 Task: Look for space in Serinhisar, Turkey from 10th June, 2023 to 25th June, 2023 for 4 adults in price range Rs.10000 to Rs.15000. Place can be private room with 4 bedrooms having 4 beds and 4 bathrooms. Property type can be house, flat, guest house, hotel. Amenities needed are: wifi, TV, free parkinig on premises, gym, breakfast. Booking option can be shelf check-in. Required host language is English.
Action: Mouse moved to (420, 106)
Screenshot: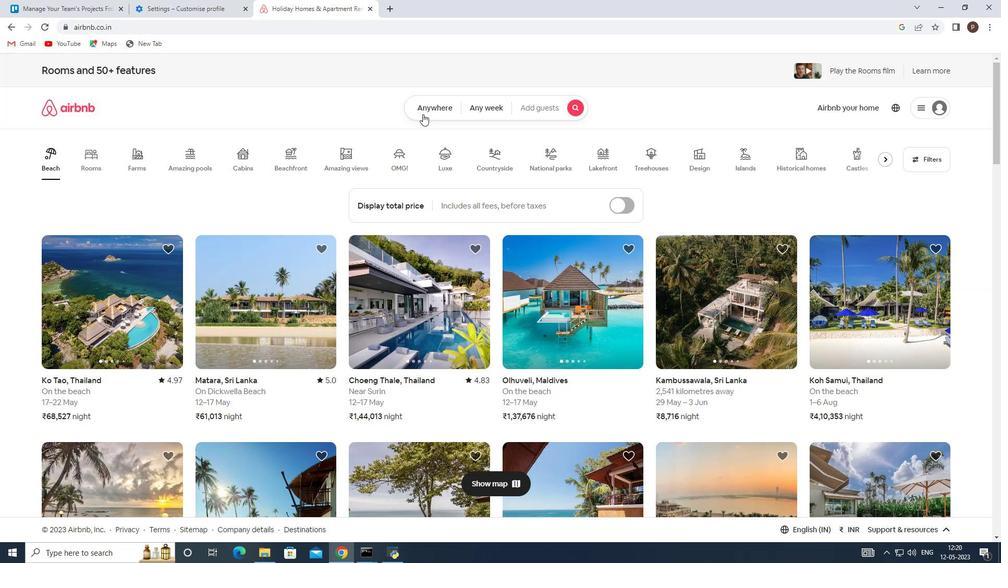
Action: Mouse pressed left at (420, 106)
Screenshot: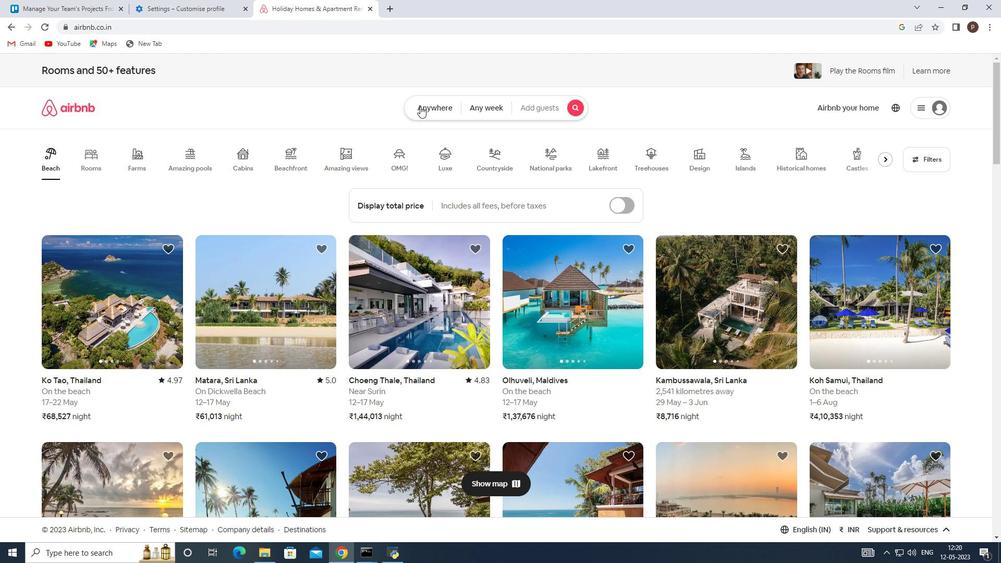 
Action: Mouse moved to (307, 145)
Screenshot: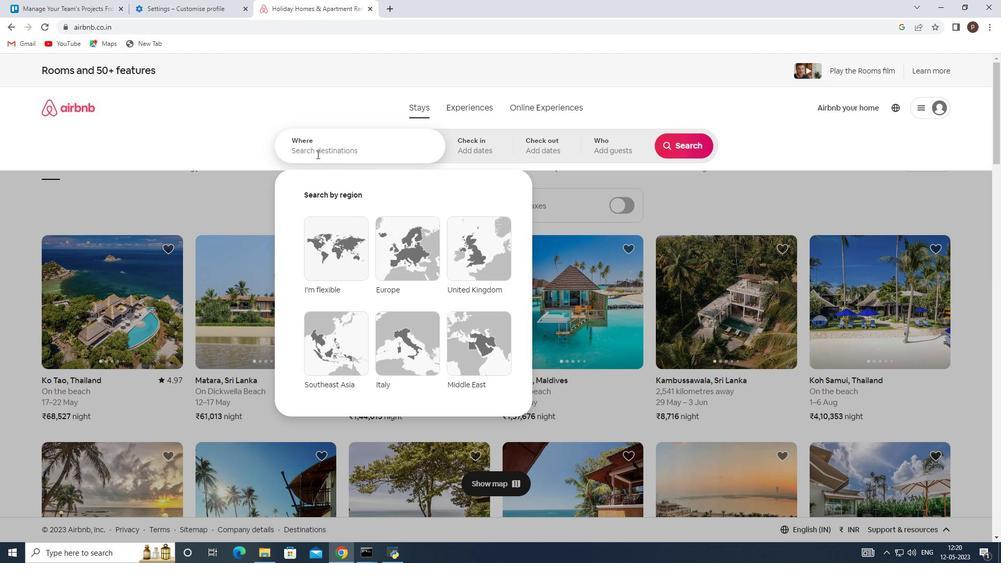 
Action: Mouse pressed left at (307, 145)
Screenshot: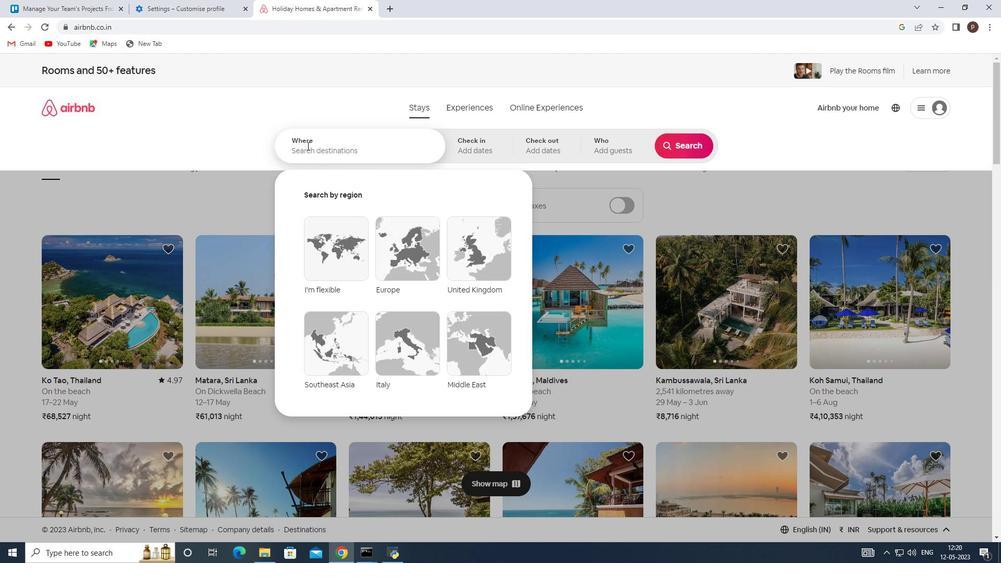 
Action: Key pressed s<Key.caps_lock>ERINHISAR,<Key.space><Key.caps_lock>t<Key.caps_lock>URKEY<Key.space><Key.enter>
Screenshot: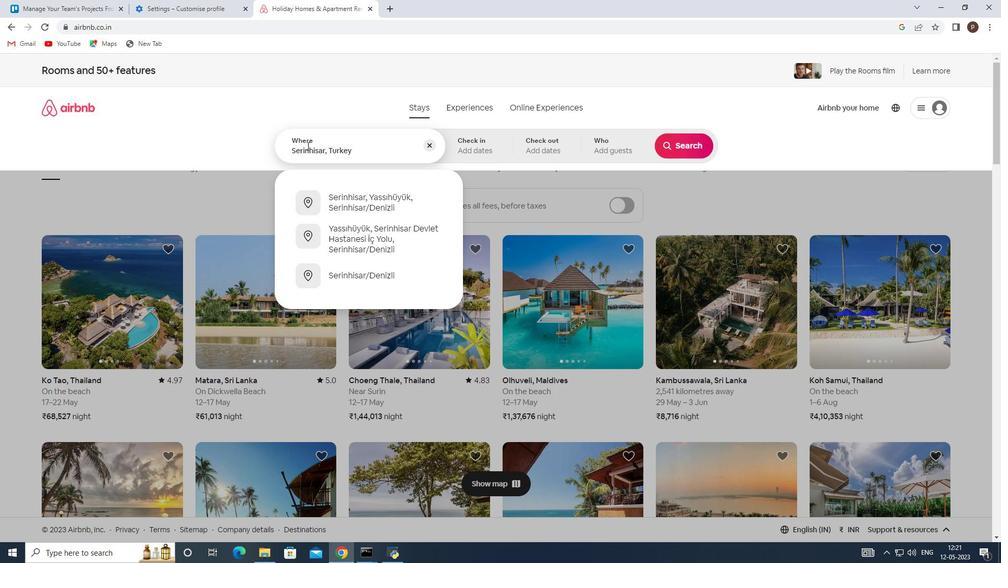 
Action: Mouse moved to (677, 298)
Screenshot: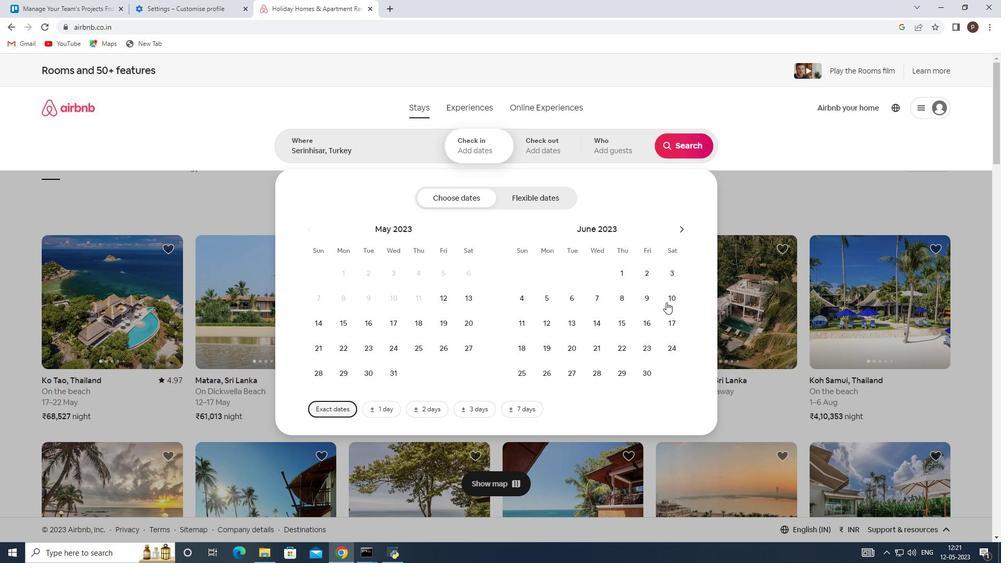 
Action: Mouse pressed left at (677, 298)
Screenshot: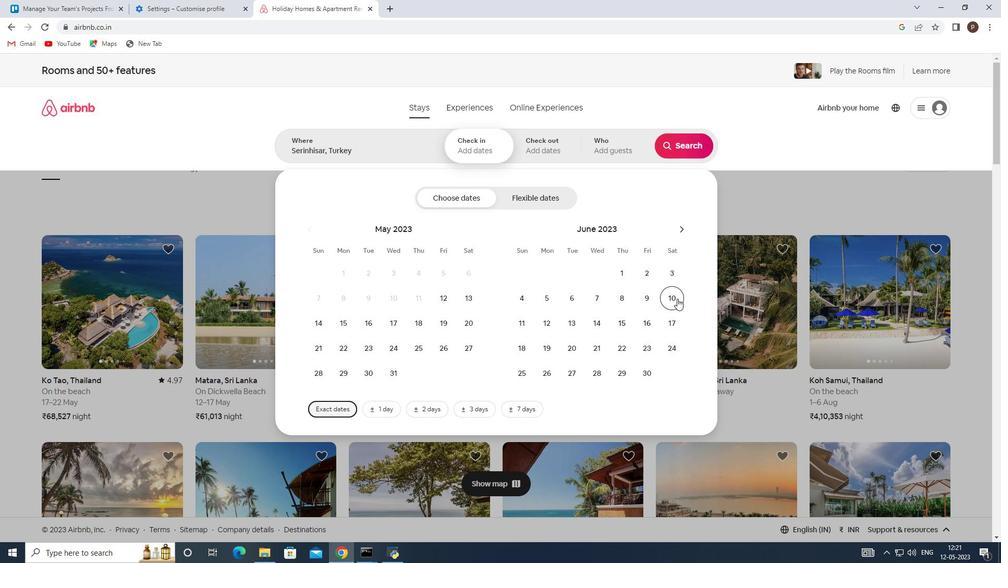 
Action: Mouse moved to (513, 374)
Screenshot: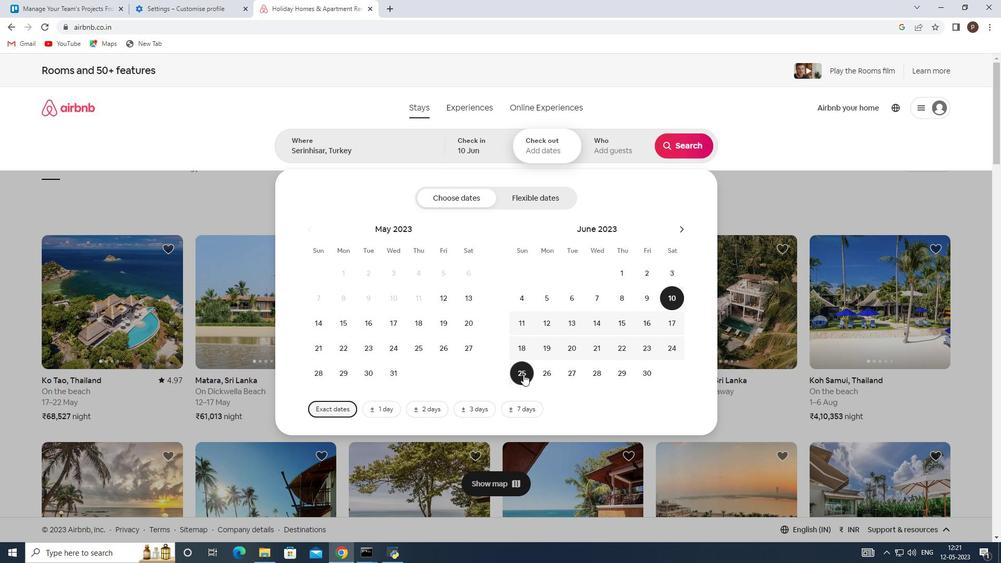 
Action: Mouse pressed left at (513, 374)
Screenshot: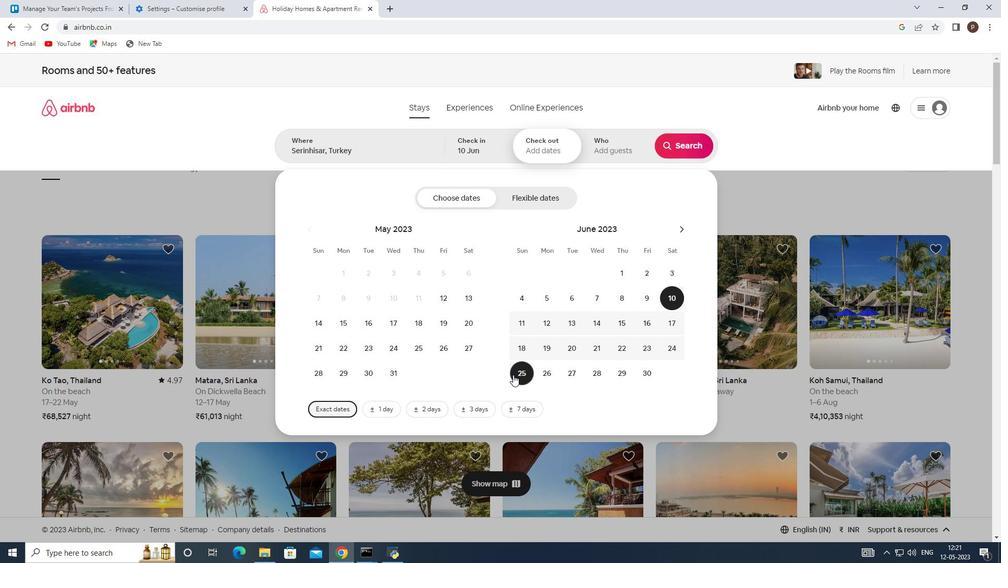 
Action: Mouse moved to (606, 146)
Screenshot: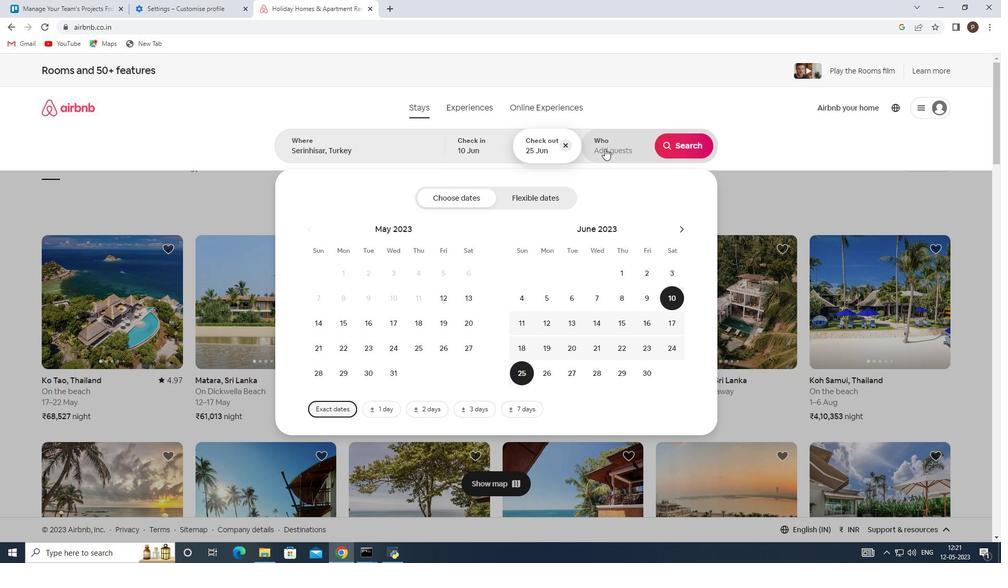 
Action: Mouse pressed left at (606, 146)
Screenshot: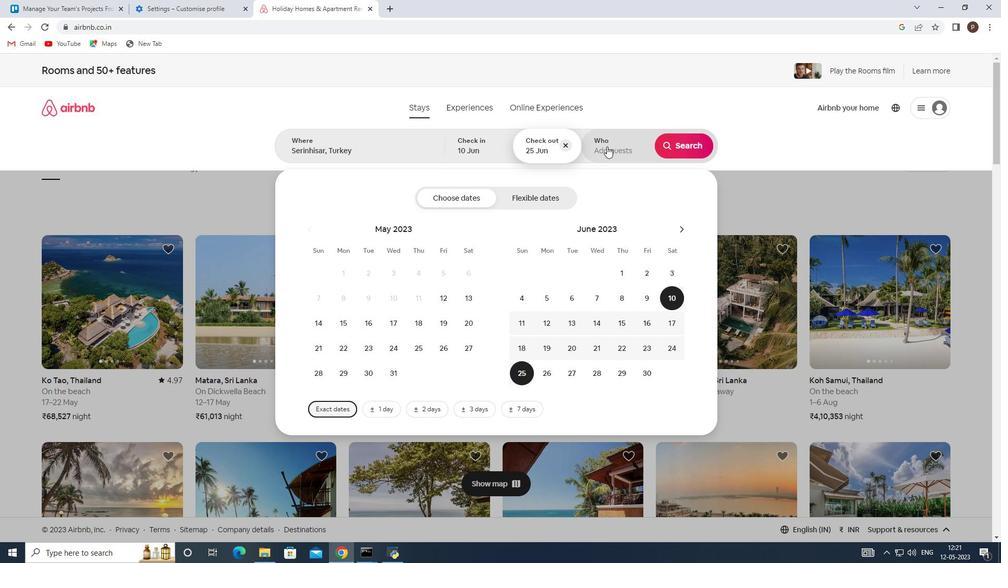 
Action: Mouse moved to (685, 196)
Screenshot: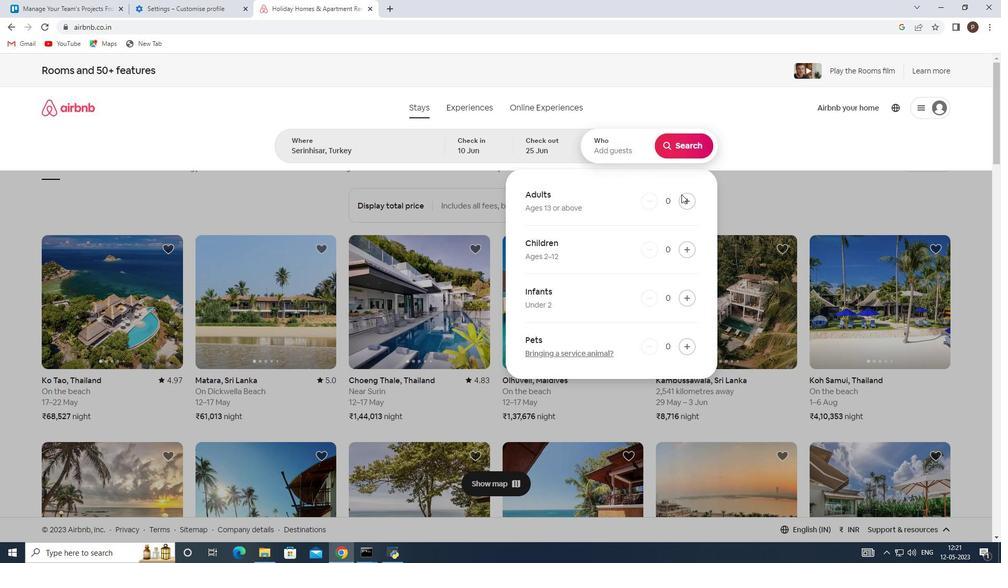 
Action: Mouse pressed left at (685, 196)
Screenshot: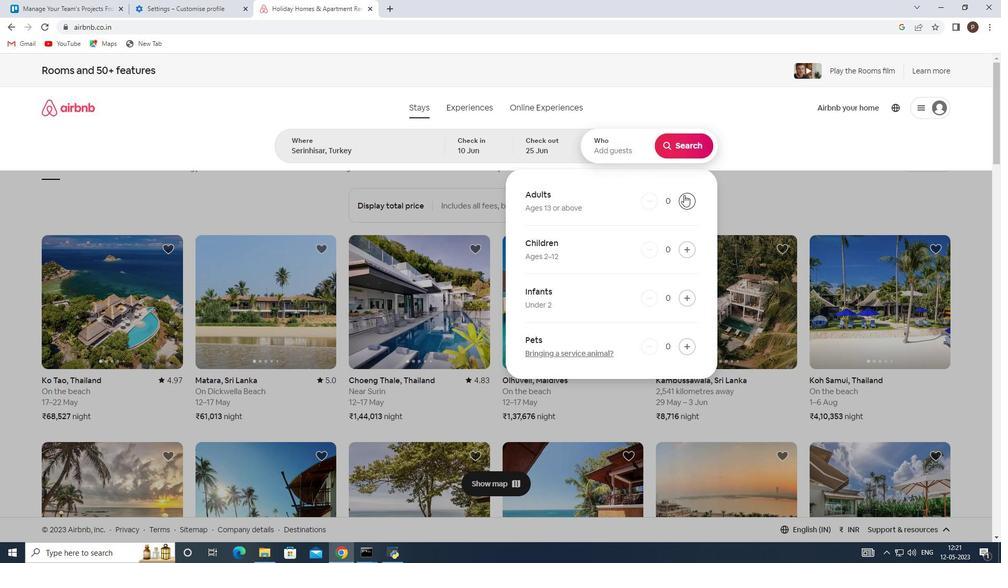 
Action: Mouse pressed left at (685, 196)
Screenshot: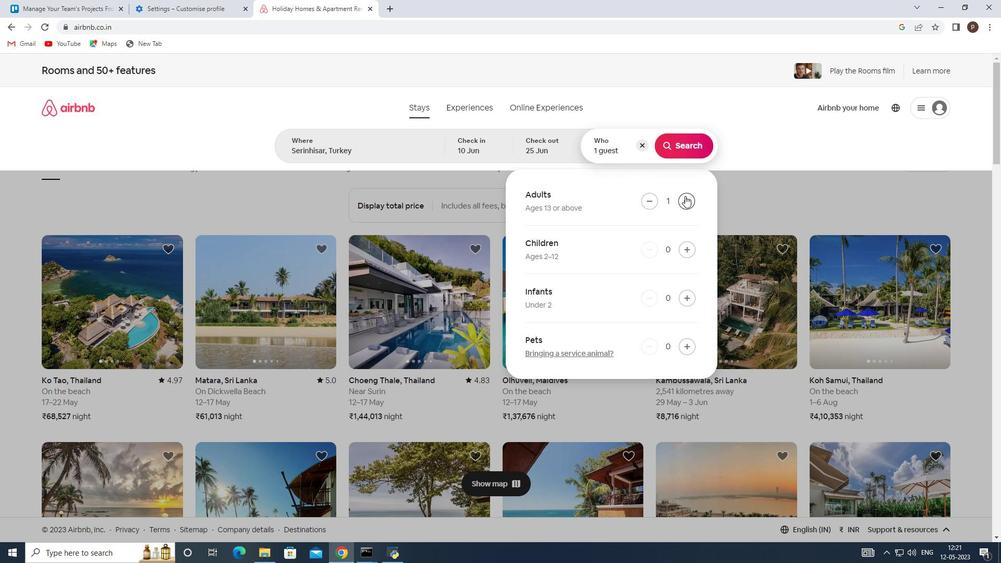 
Action: Mouse pressed left at (685, 196)
Screenshot: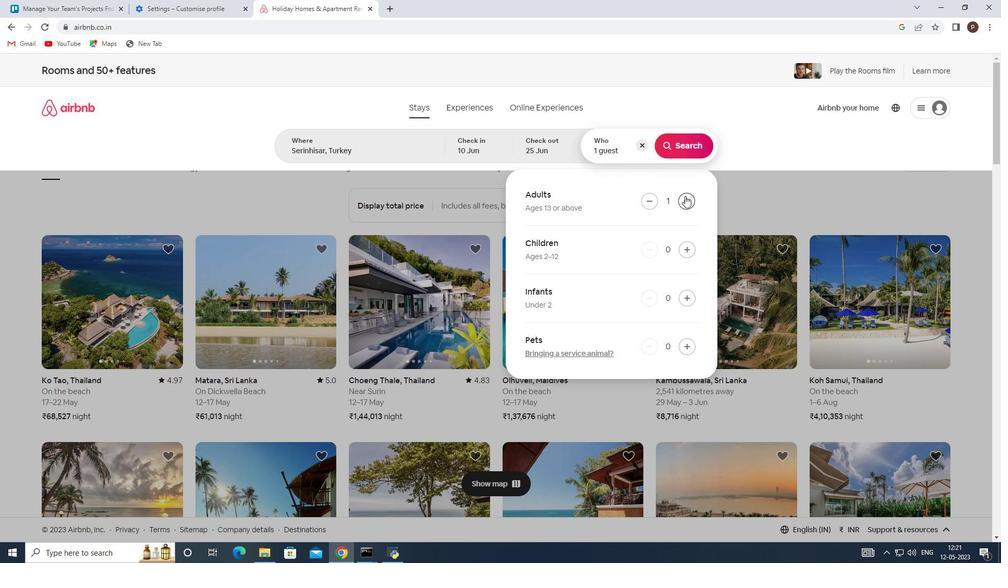 
Action: Mouse pressed left at (685, 196)
Screenshot: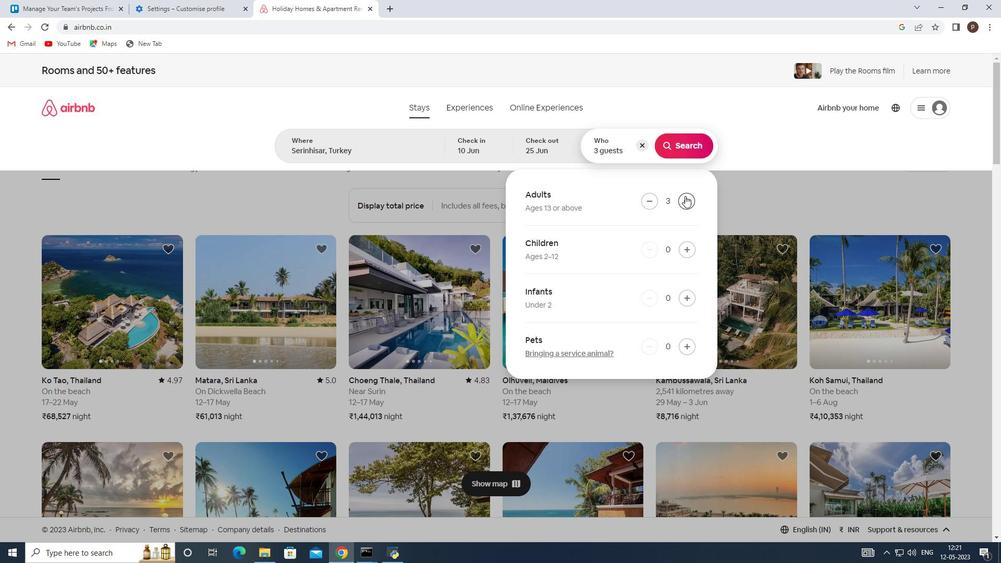 
Action: Mouse moved to (679, 147)
Screenshot: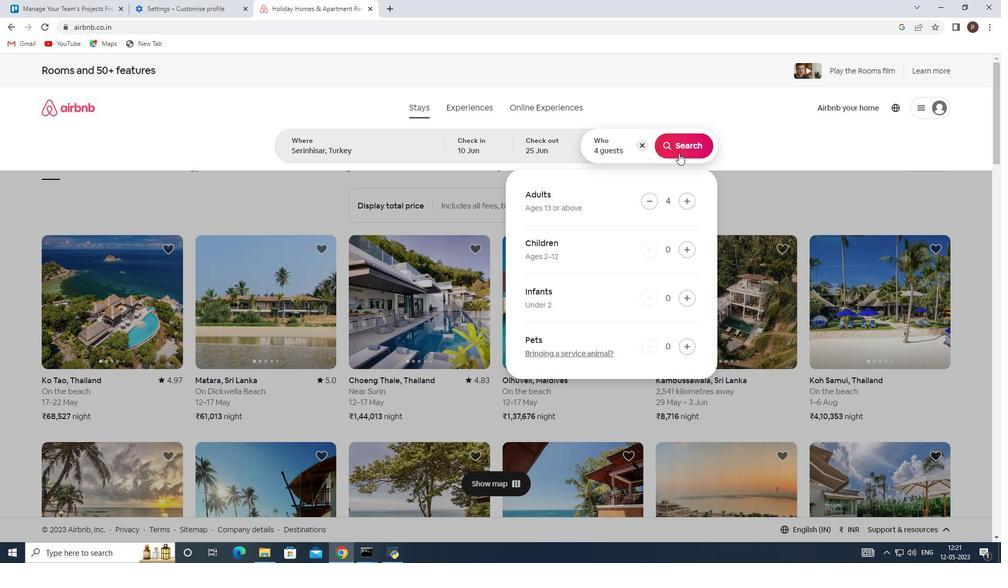 
Action: Mouse pressed left at (679, 147)
Screenshot: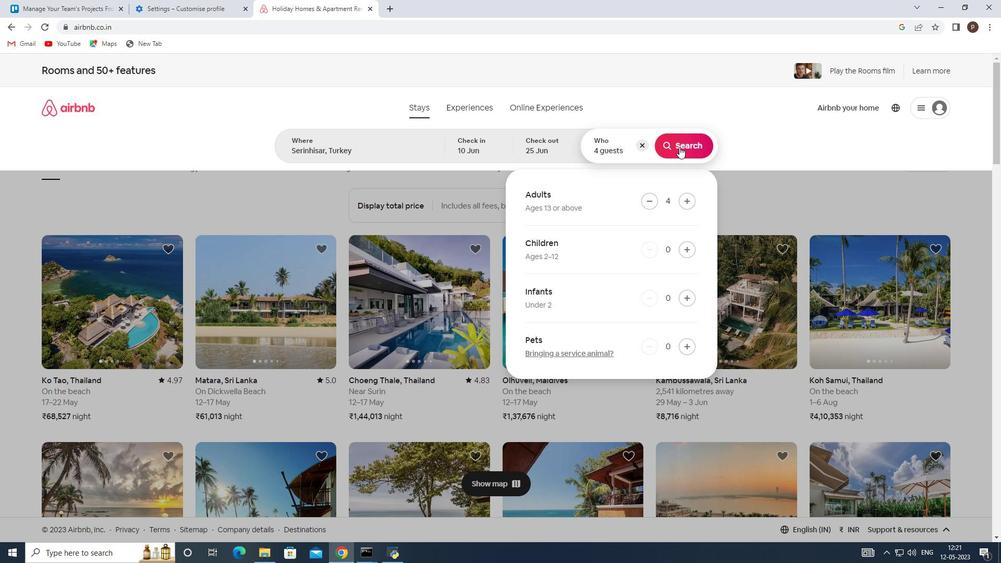 
Action: Mouse moved to (944, 118)
Screenshot: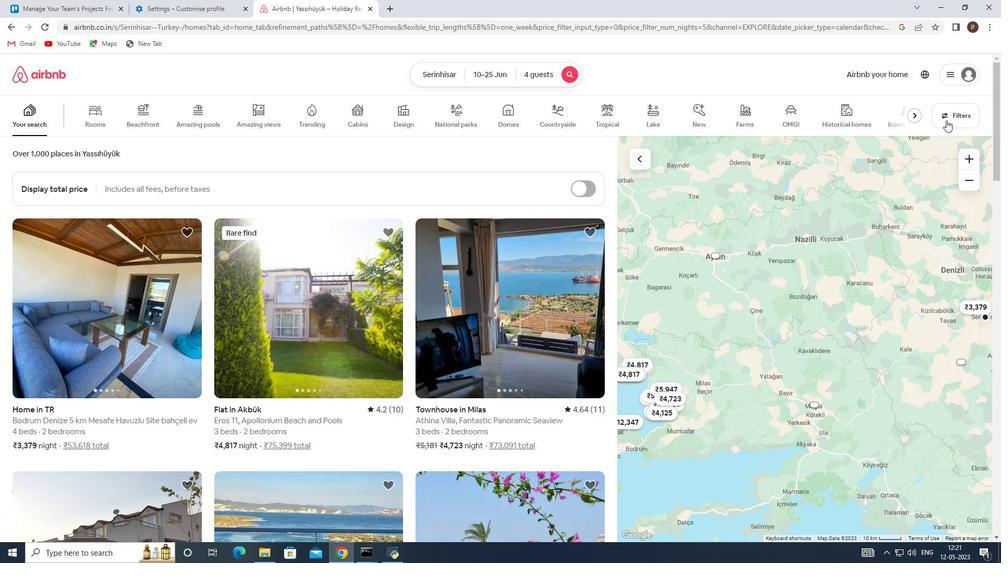 
Action: Mouse pressed left at (944, 118)
Screenshot: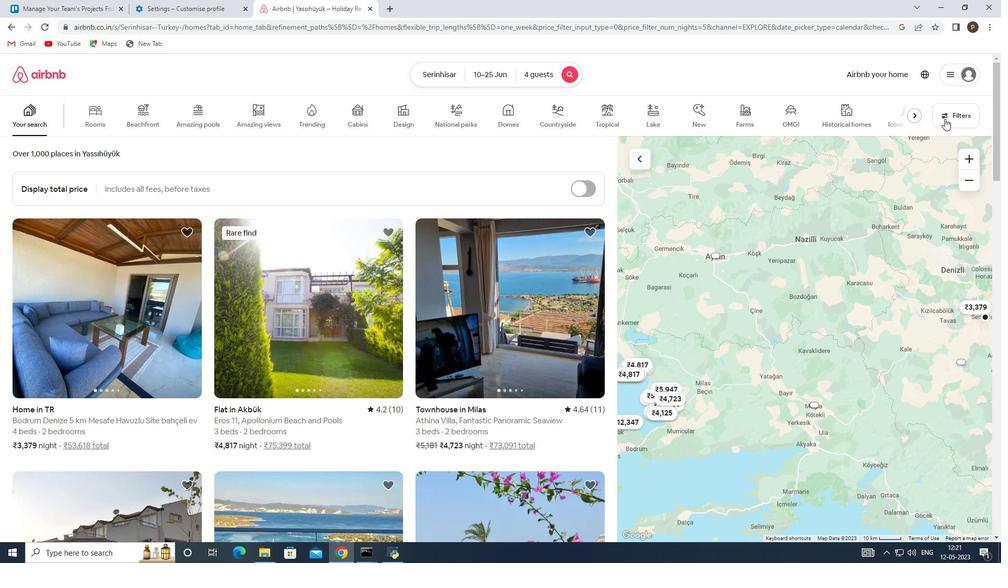 
Action: Mouse moved to (339, 377)
Screenshot: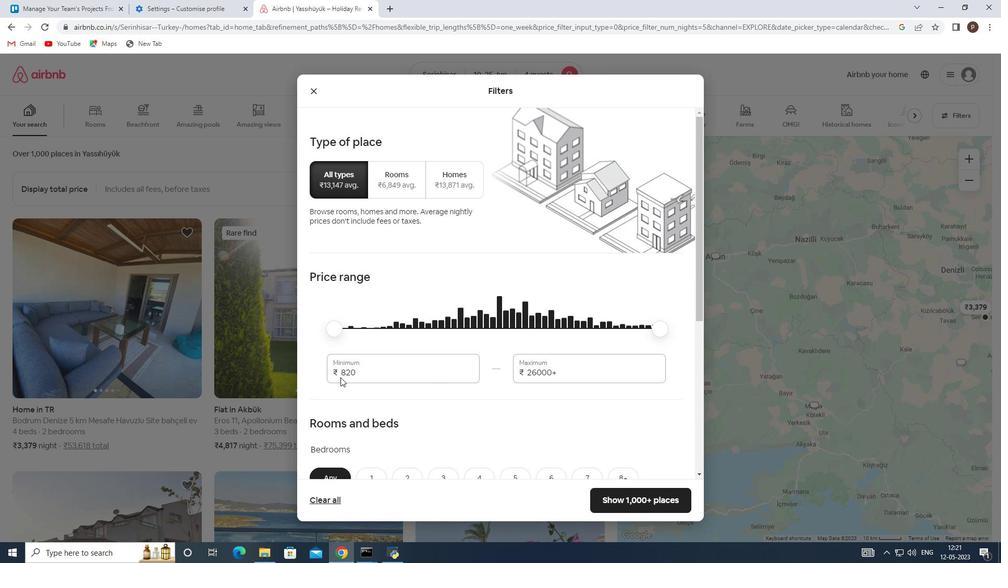 
Action: Mouse pressed left at (339, 377)
Screenshot: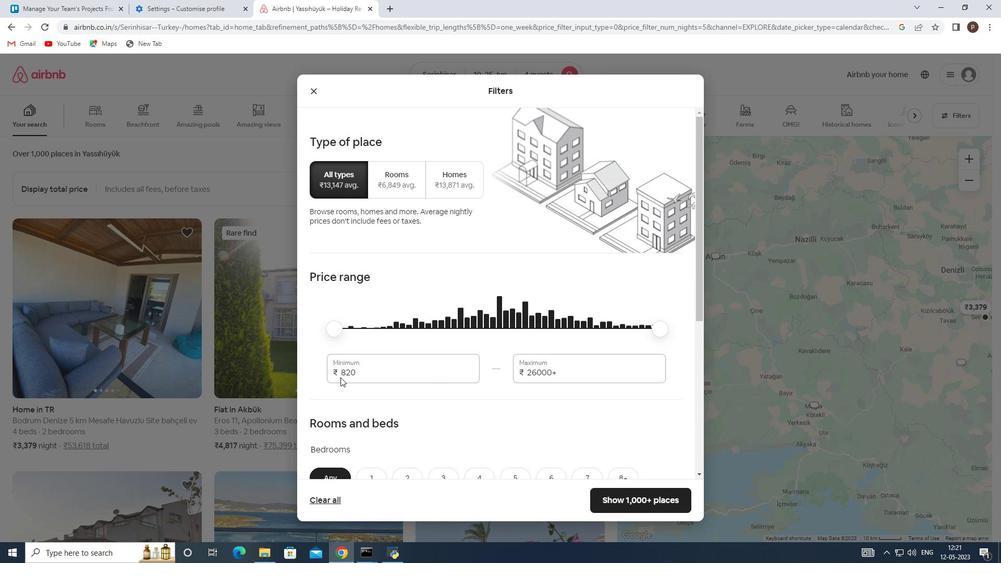 
Action: Mouse moved to (345, 375)
Screenshot: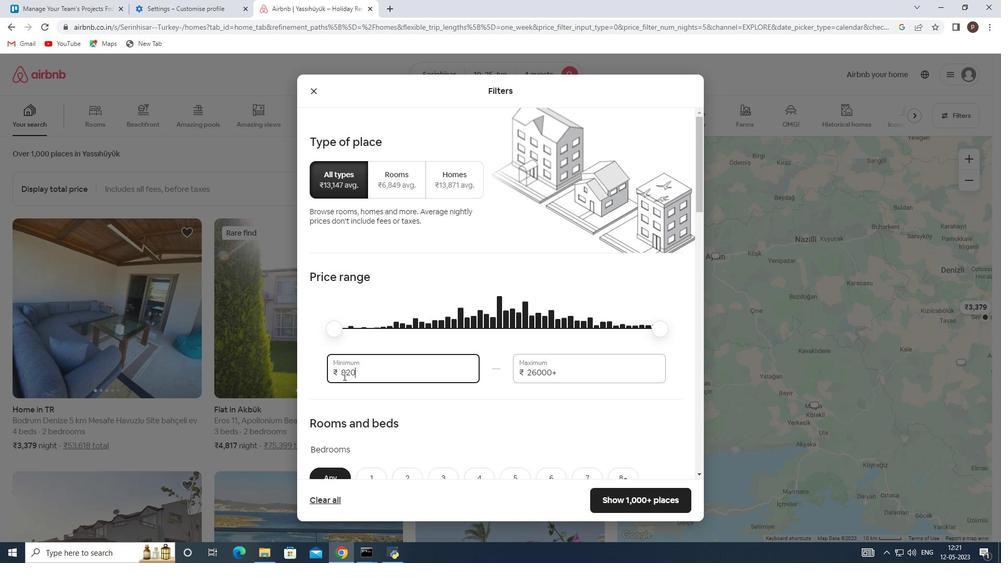 
Action: Mouse pressed left at (345, 375)
Screenshot: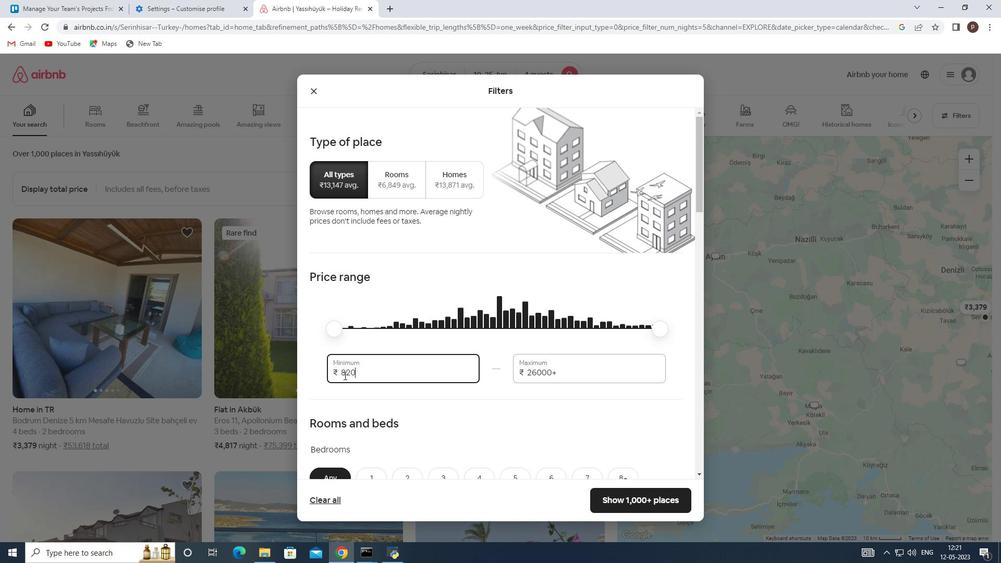 
Action: Mouse pressed left at (345, 375)
Screenshot: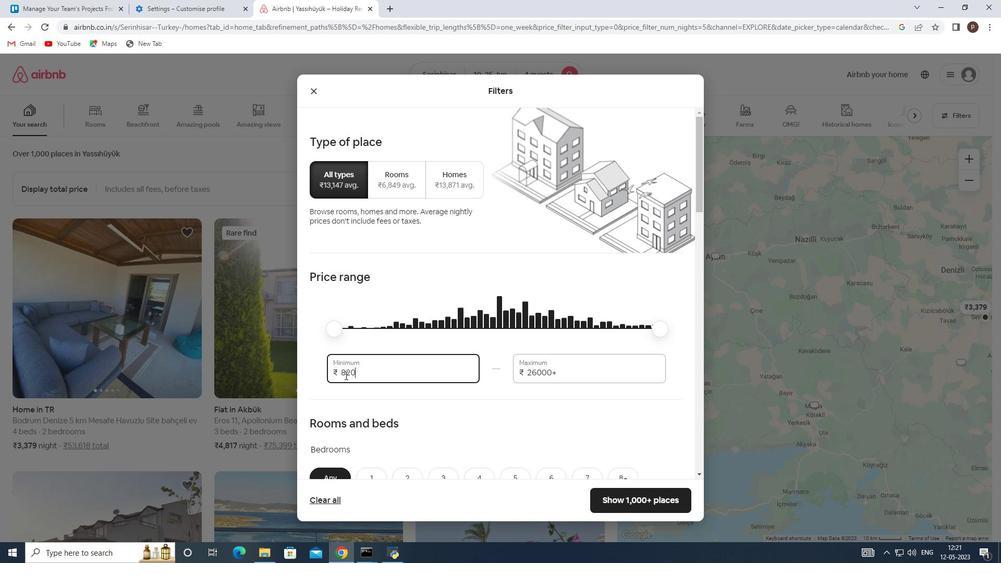 
Action: Key pressed 10000<Key.tab>15000
Screenshot: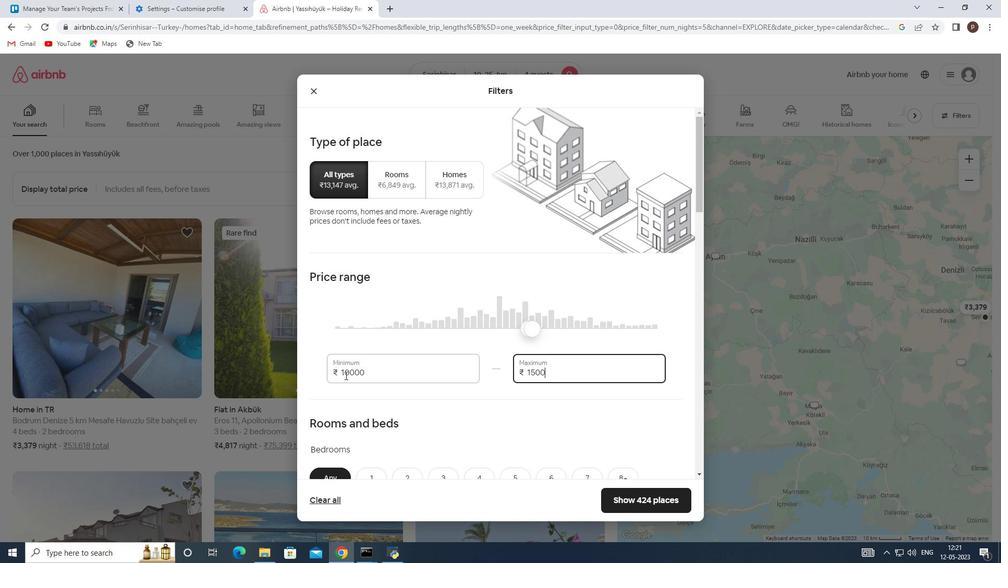 
Action: Mouse moved to (416, 389)
Screenshot: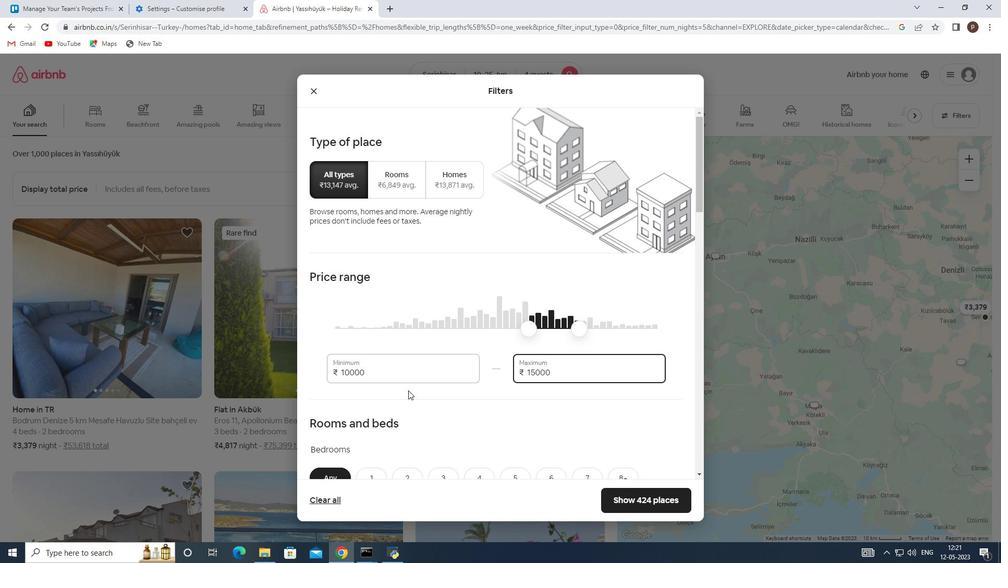 
Action: Mouse scrolled (416, 388) with delta (0, 0)
Screenshot: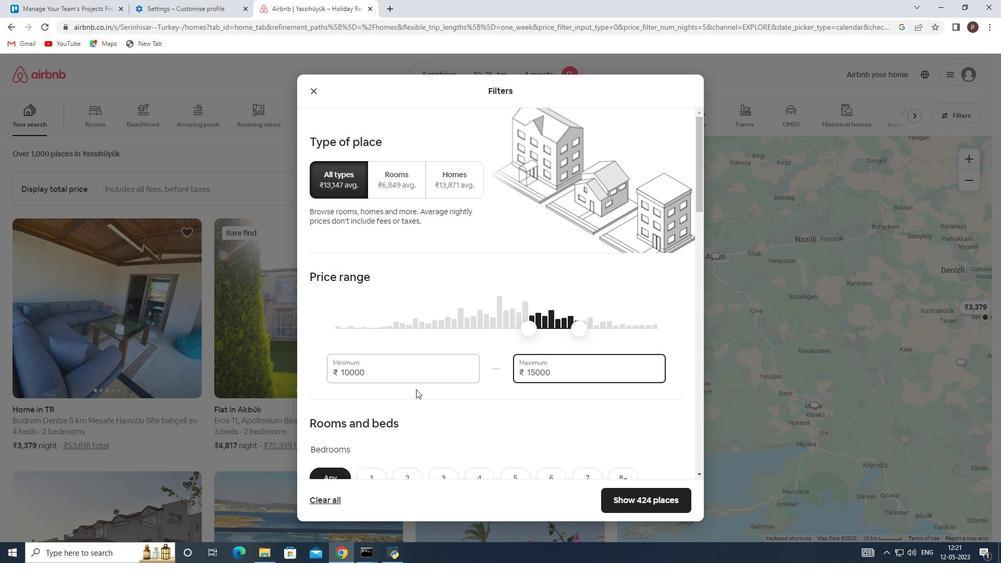 
Action: Mouse scrolled (416, 388) with delta (0, 0)
Screenshot: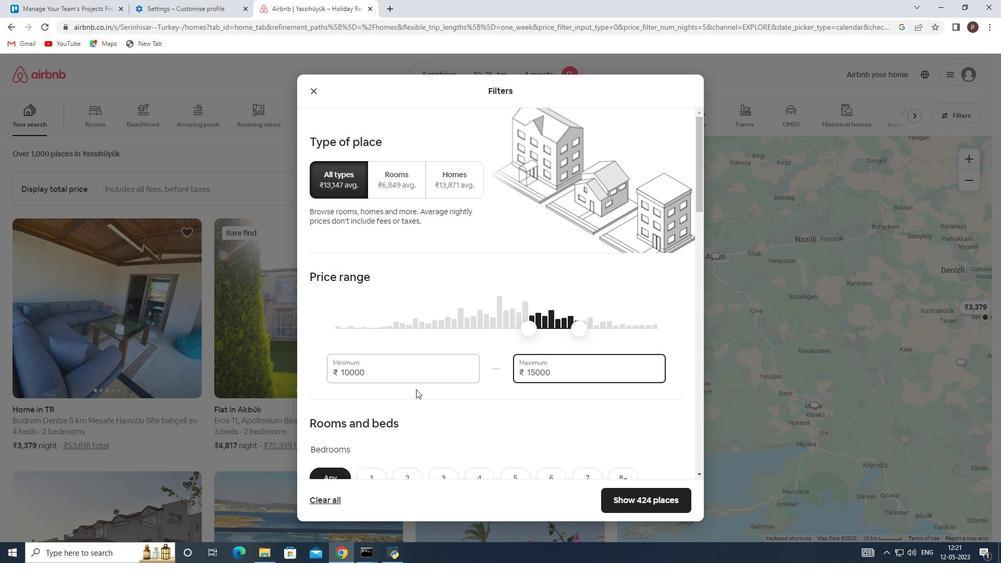 
Action: Mouse moved to (472, 374)
Screenshot: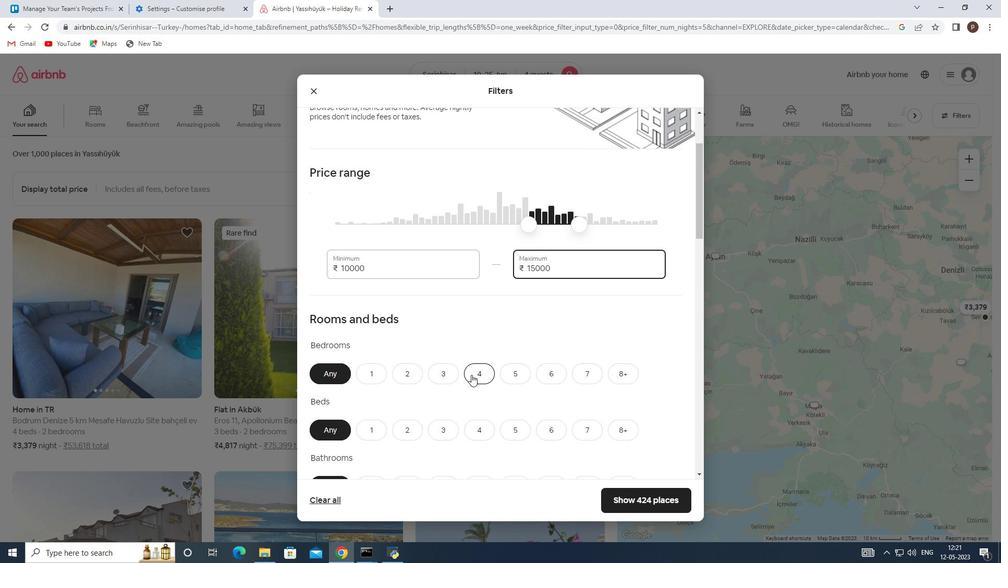 
Action: Mouse pressed left at (472, 374)
Screenshot: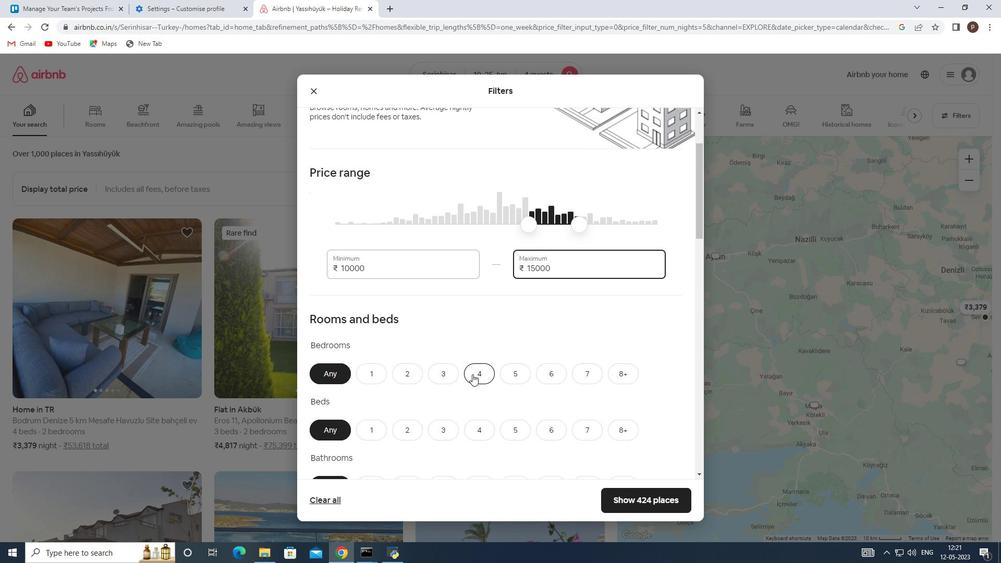 
Action: Mouse scrolled (472, 373) with delta (0, 0)
Screenshot: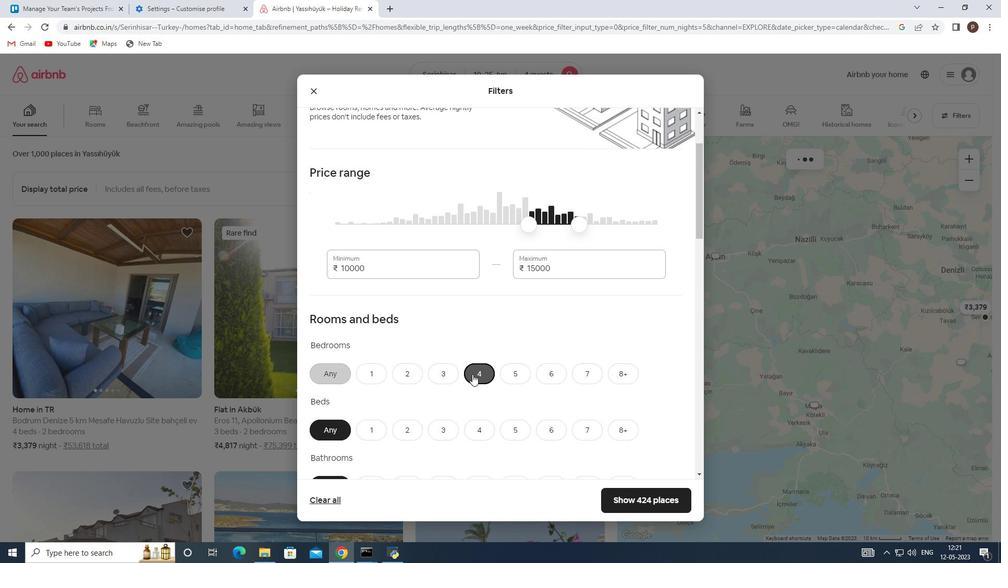 
Action: Mouse moved to (477, 372)
Screenshot: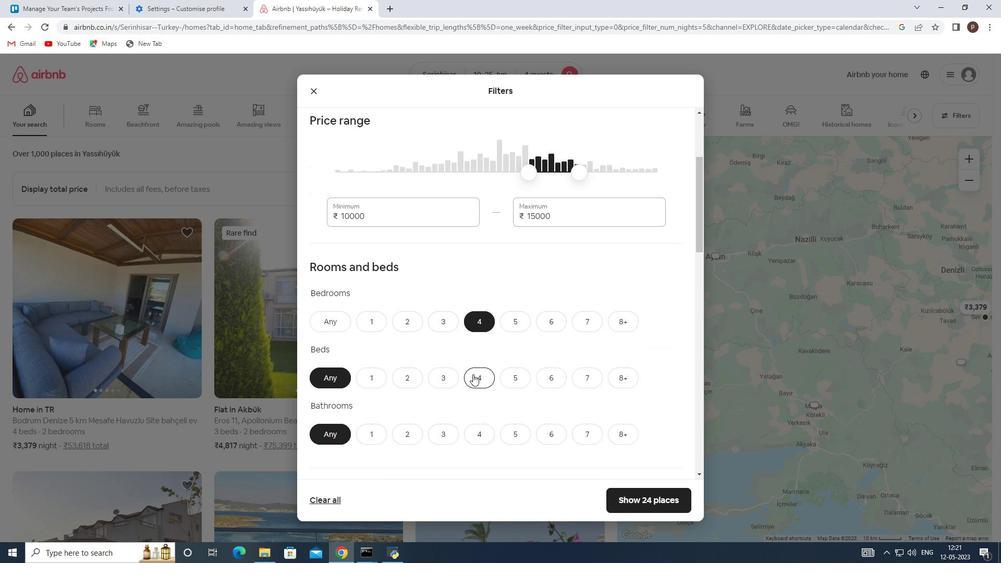 
Action: Mouse pressed left at (477, 372)
Screenshot: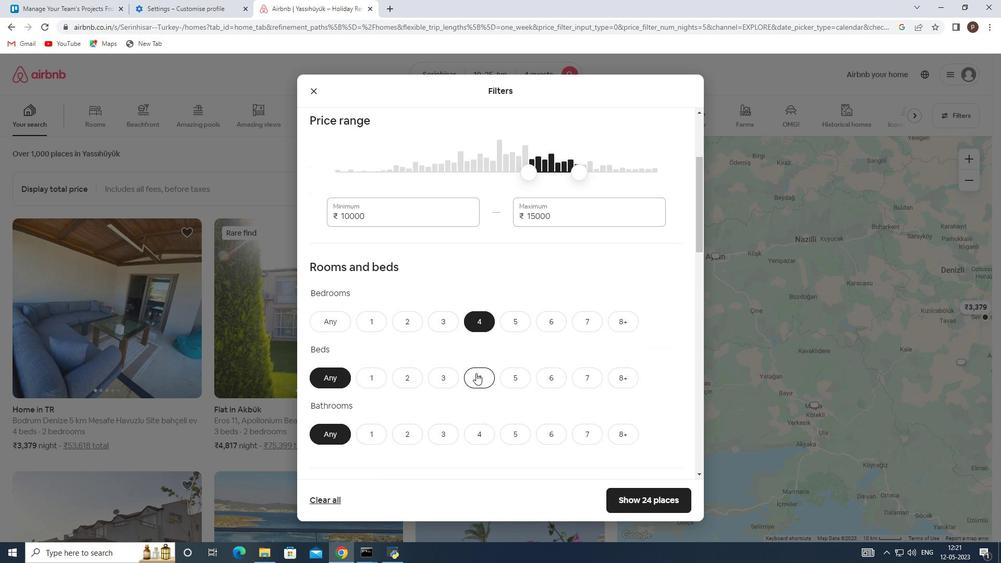 
Action: Mouse moved to (484, 435)
Screenshot: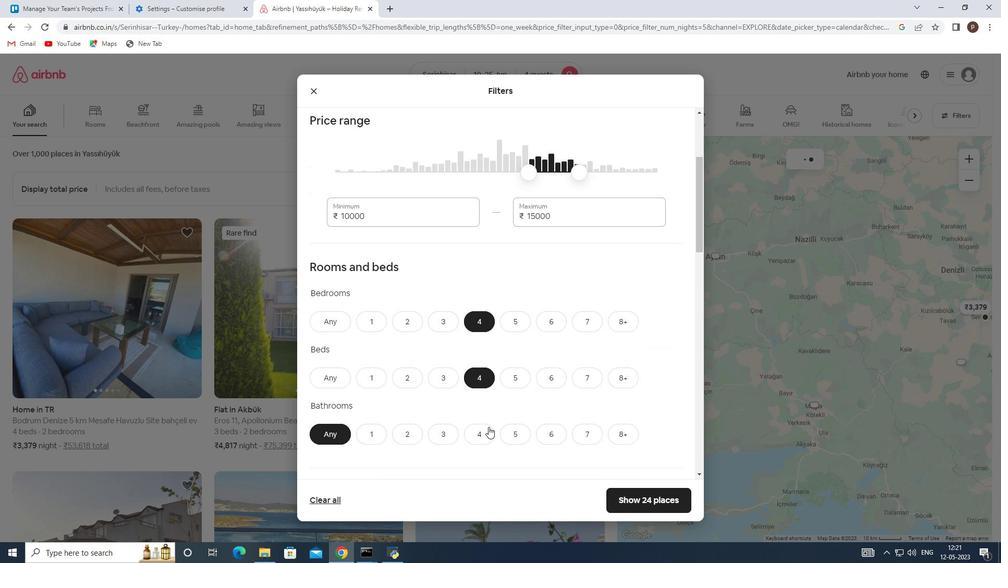 
Action: Mouse pressed left at (484, 435)
Screenshot: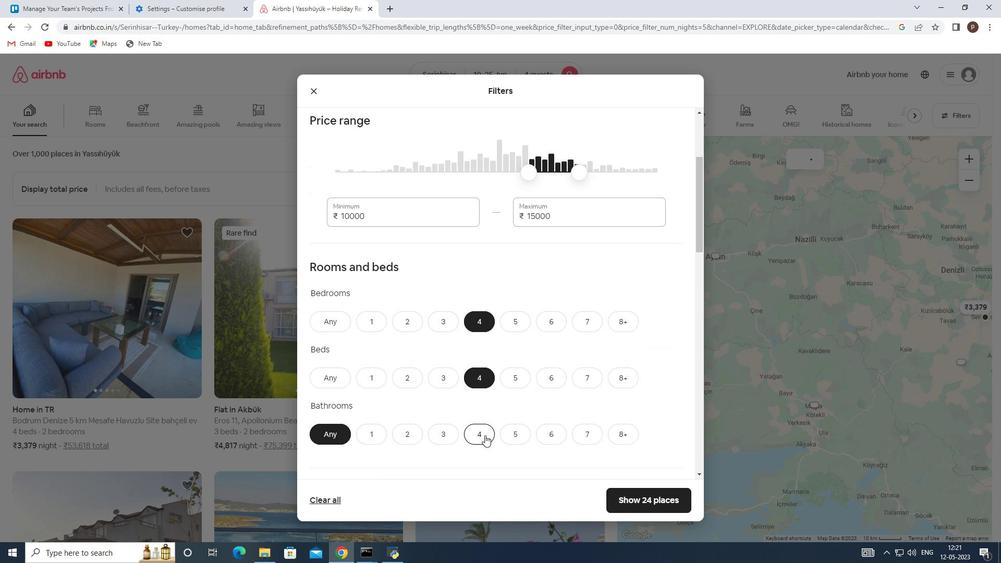 
Action: Mouse moved to (482, 430)
Screenshot: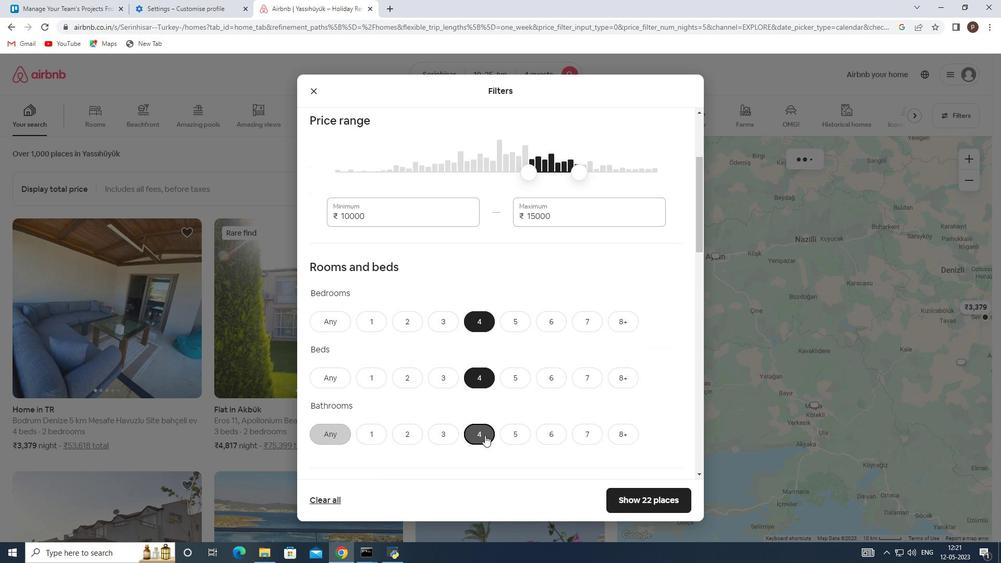 
Action: Mouse scrolled (482, 429) with delta (0, 0)
Screenshot: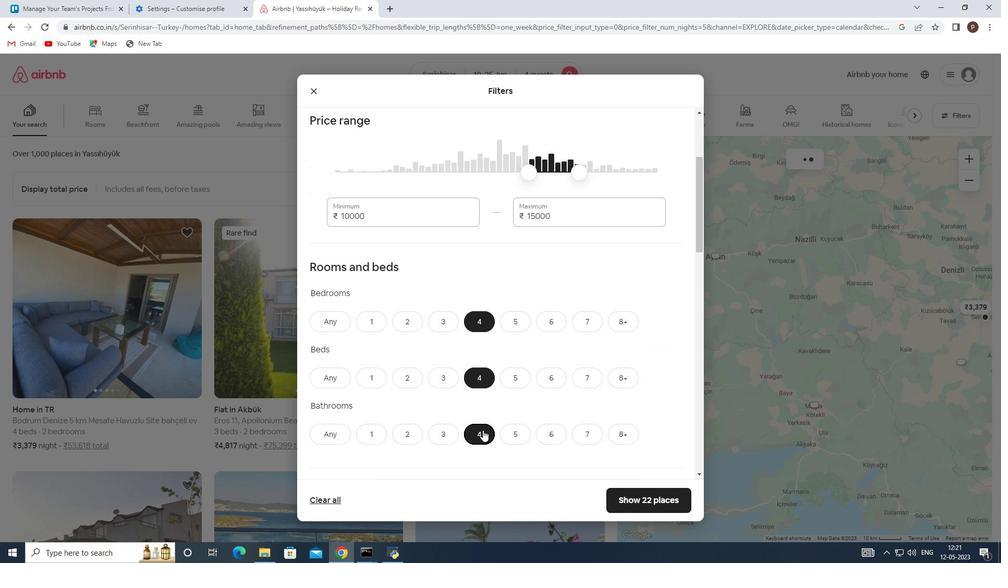 
Action: Mouse moved to (466, 408)
Screenshot: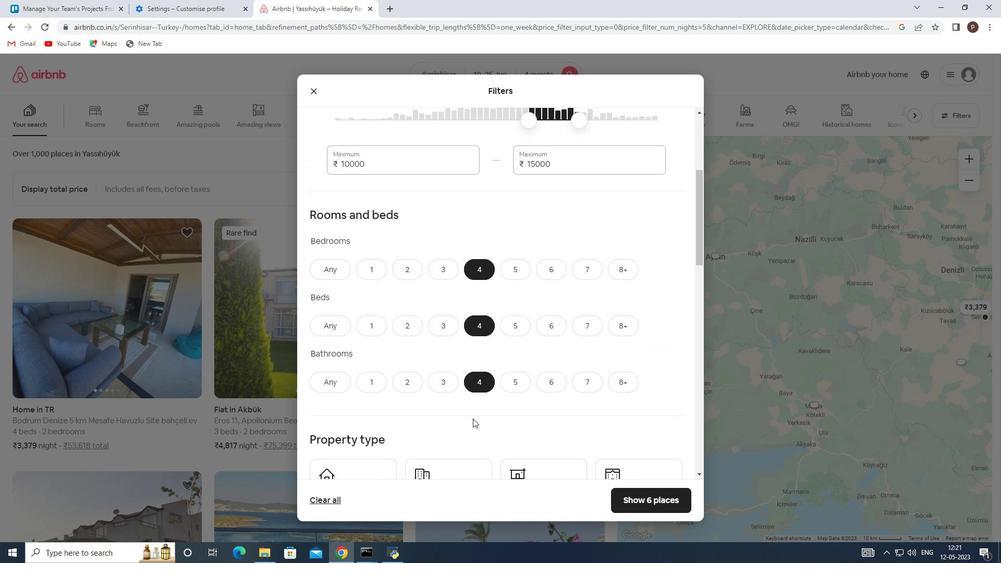 
Action: Mouse scrolled (466, 408) with delta (0, 0)
Screenshot: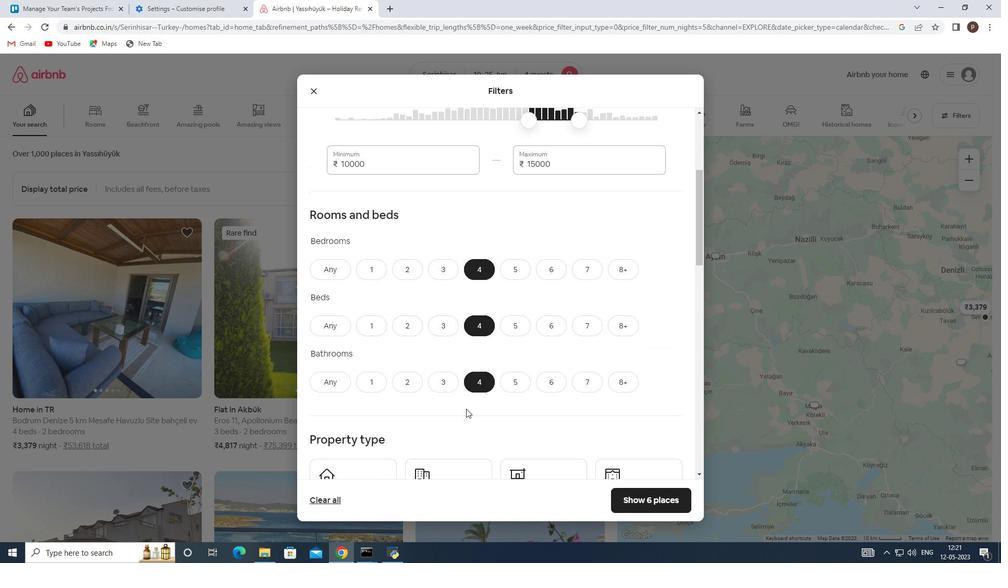 
Action: Mouse moved to (431, 369)
Screenshot: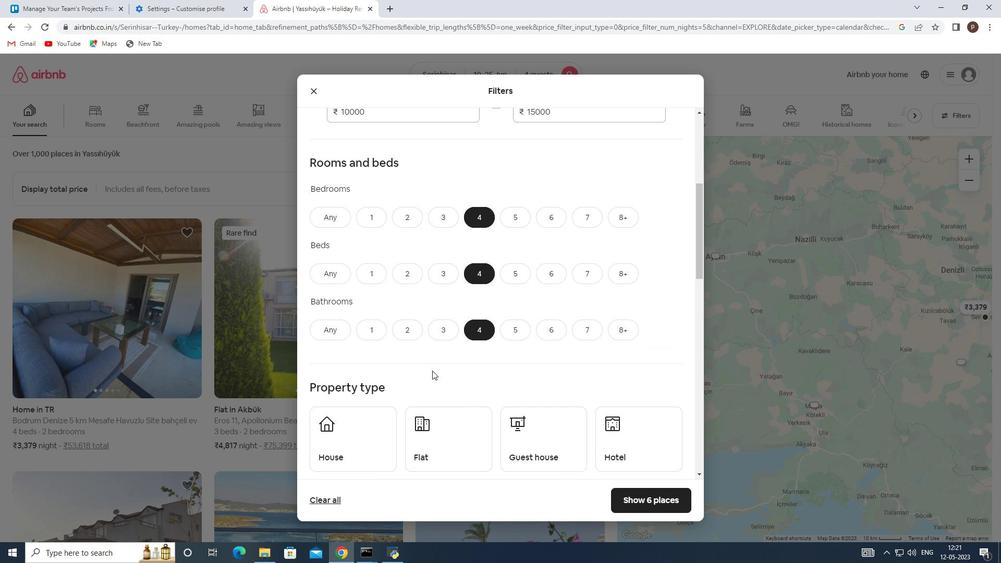 
Action: Mouse scrolled (431, 369) with delta (0, 0)
Screenshot: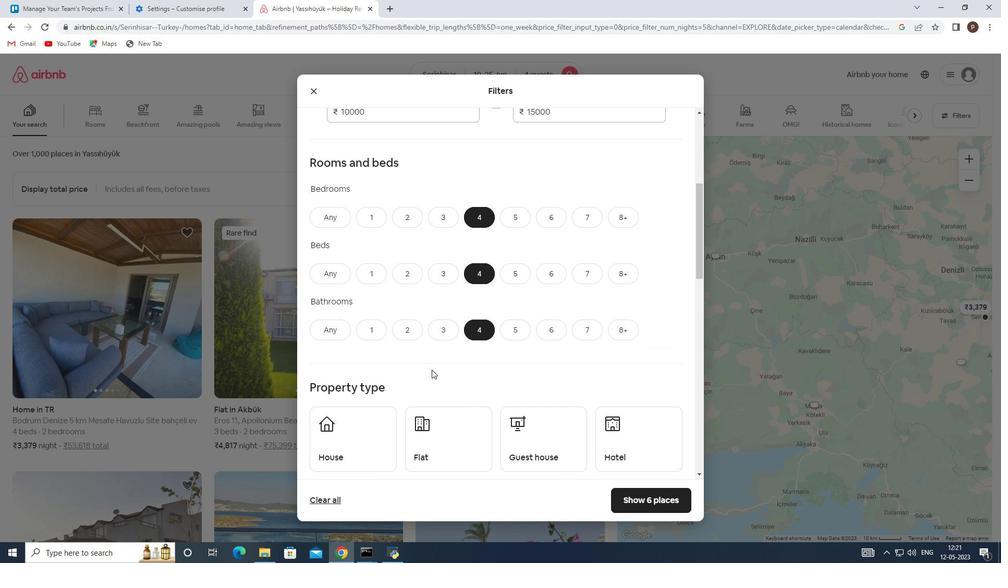 
Action: Mouse moved to (368, 395)
Screenshot: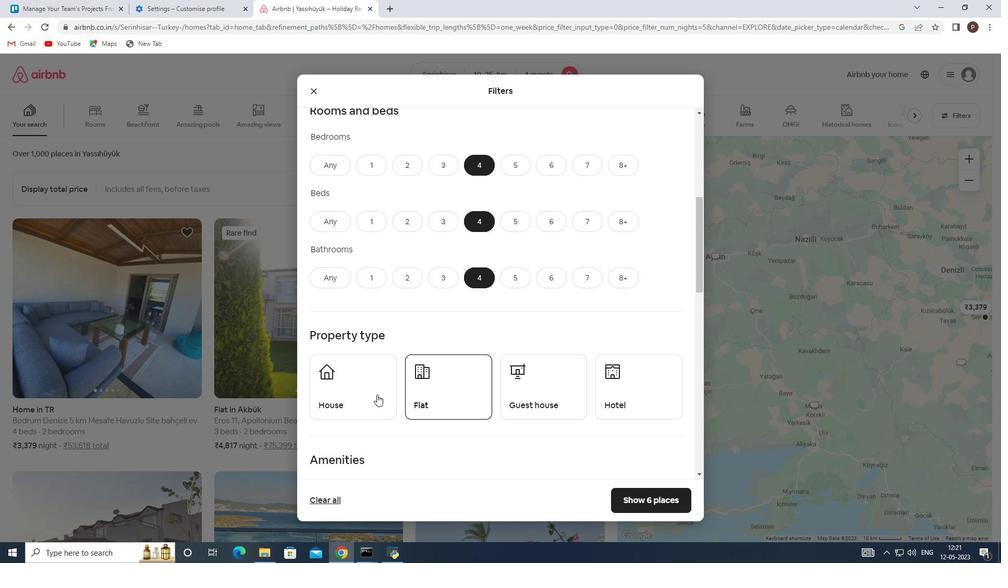 
Action: Mouse pressed left at (368, 395)
Screenshot: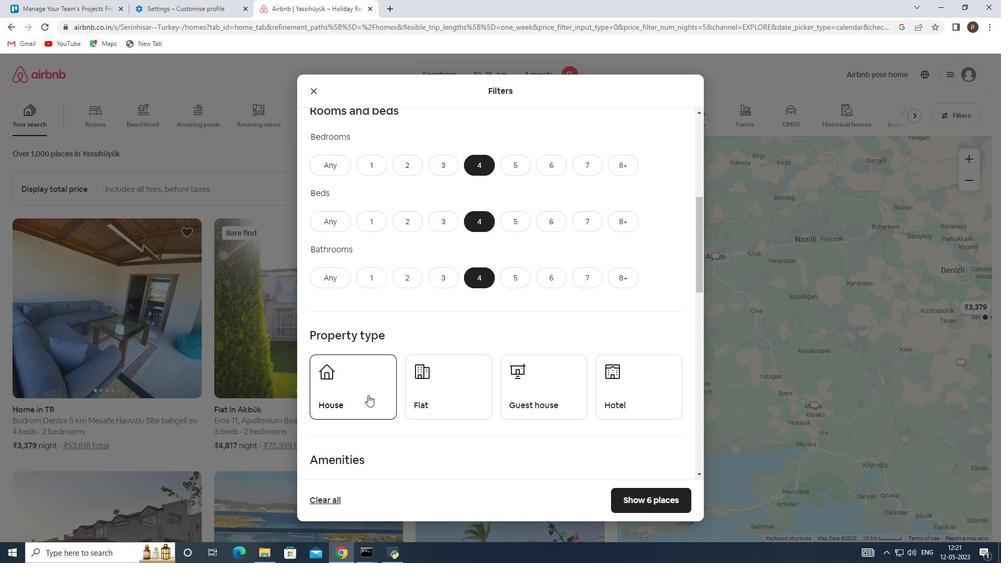 
Action: Mouse moved to (456, 395)
Screenshot: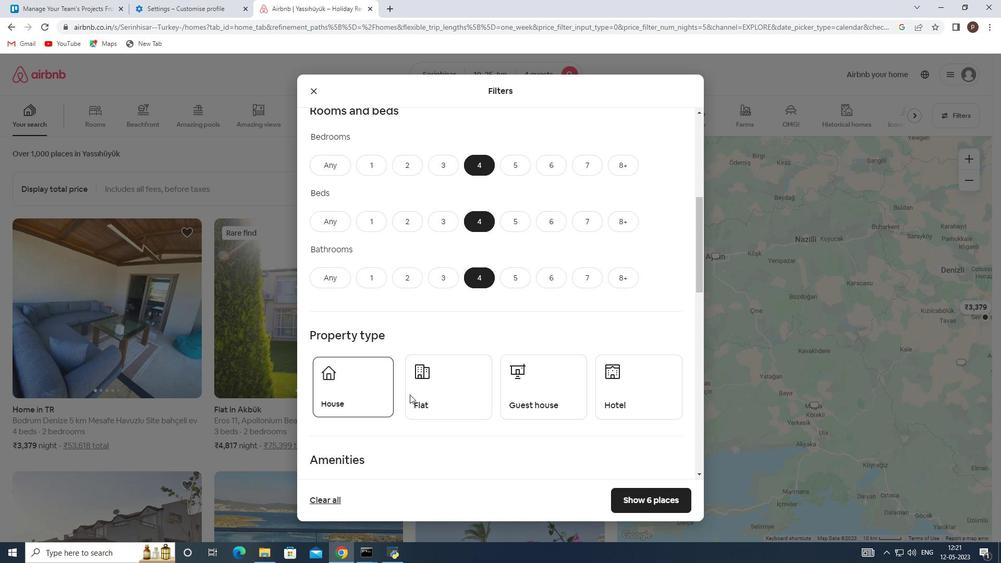 
Action: Mouse pressed left at (456, 395)
Screenshot: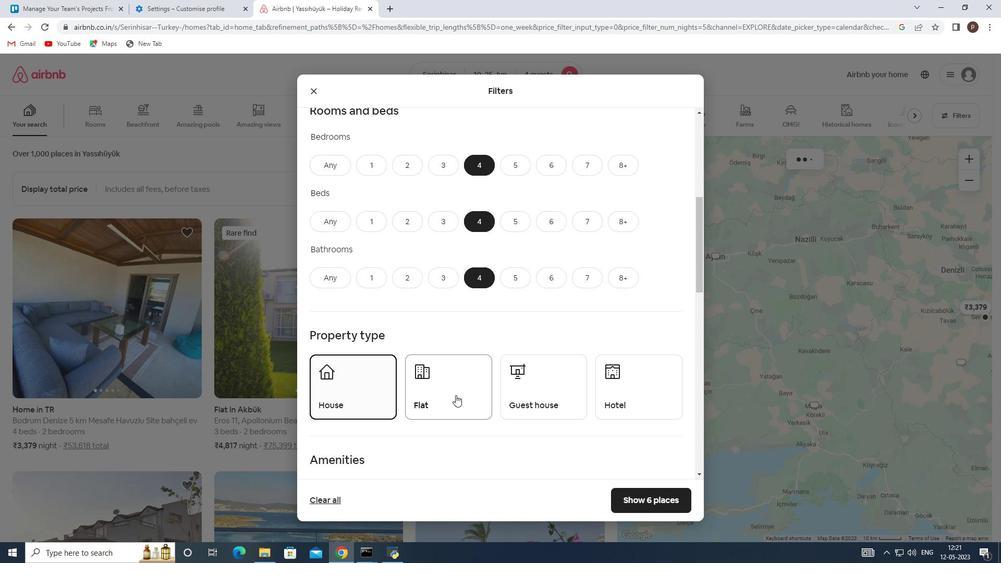 
Action: Mouse moved to (546, 395)
Screenshot: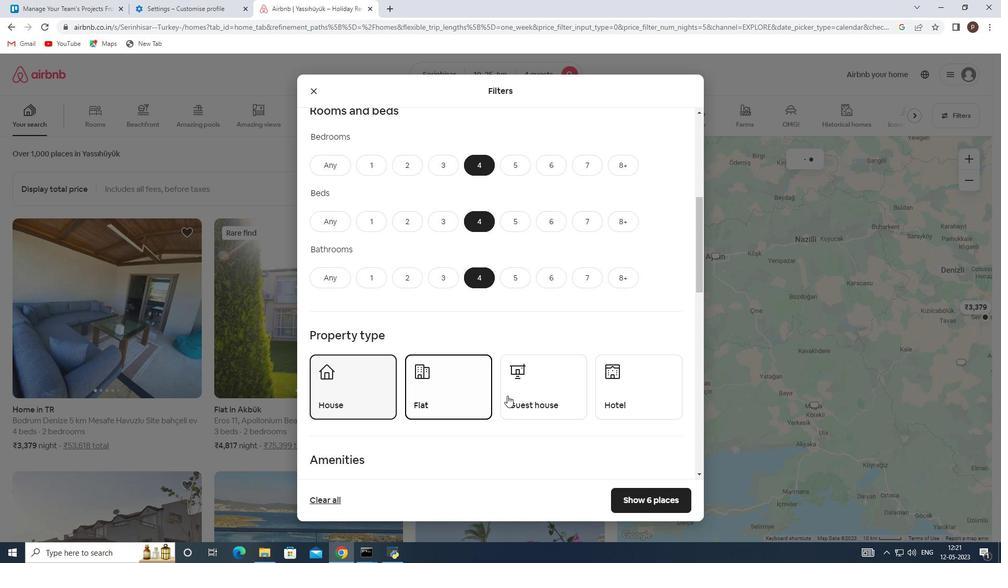 
Action: Mouse pressed left at (546, 395)
Screenshot: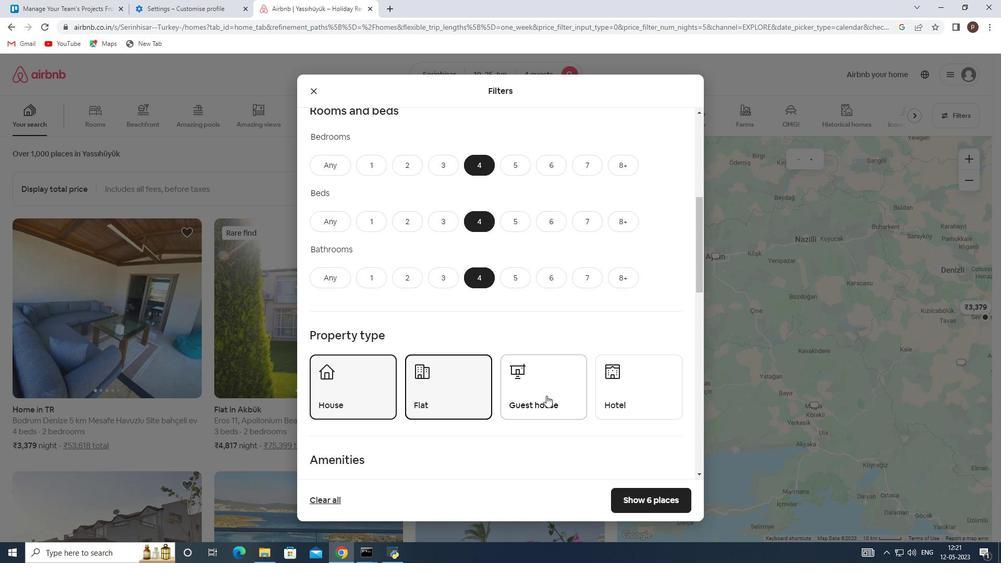 
Action: Mouse moved to (653, 393)
Screenshot: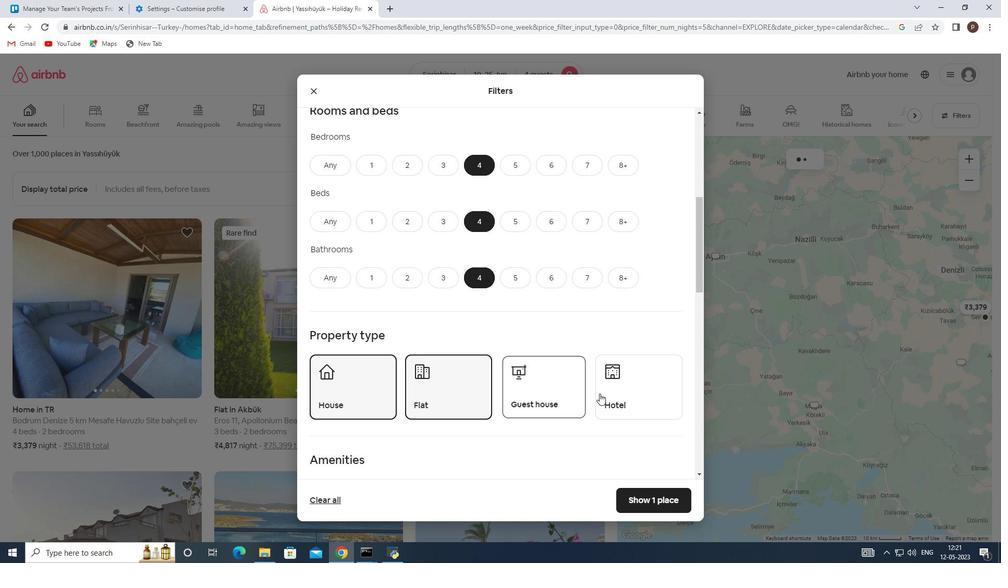 
Action: Mouse pressed left at (653, 393)
Screenshot: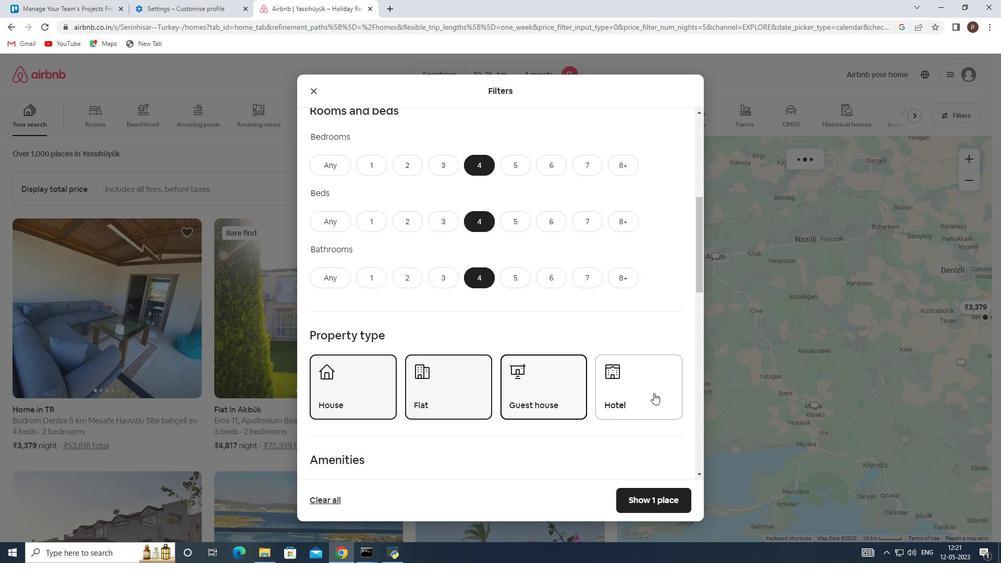 
Action: Mouse moved to (534, 397)
Screenshot: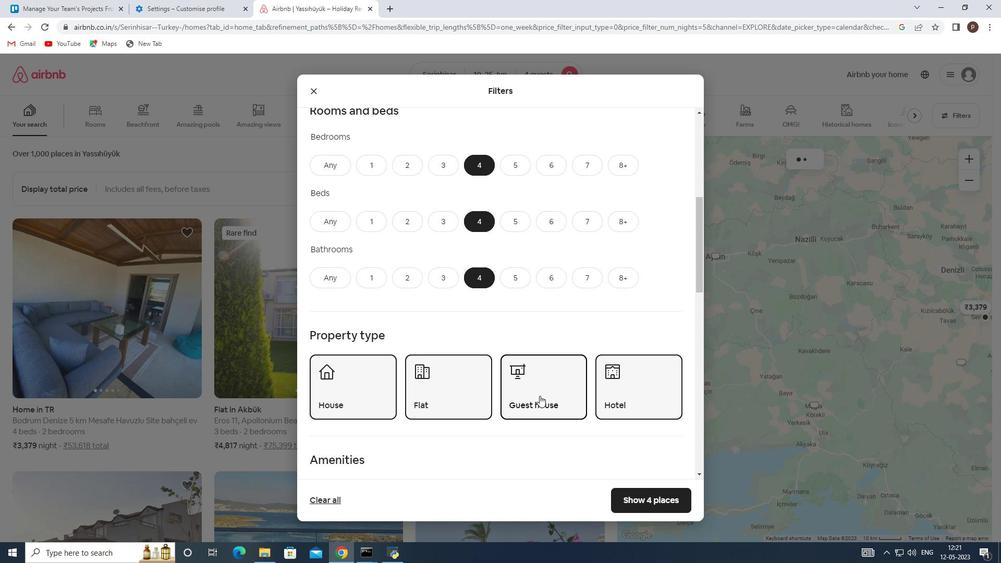 
Action: Mouse scrolled (534, 397) with delta (0, 0)
Screenshot: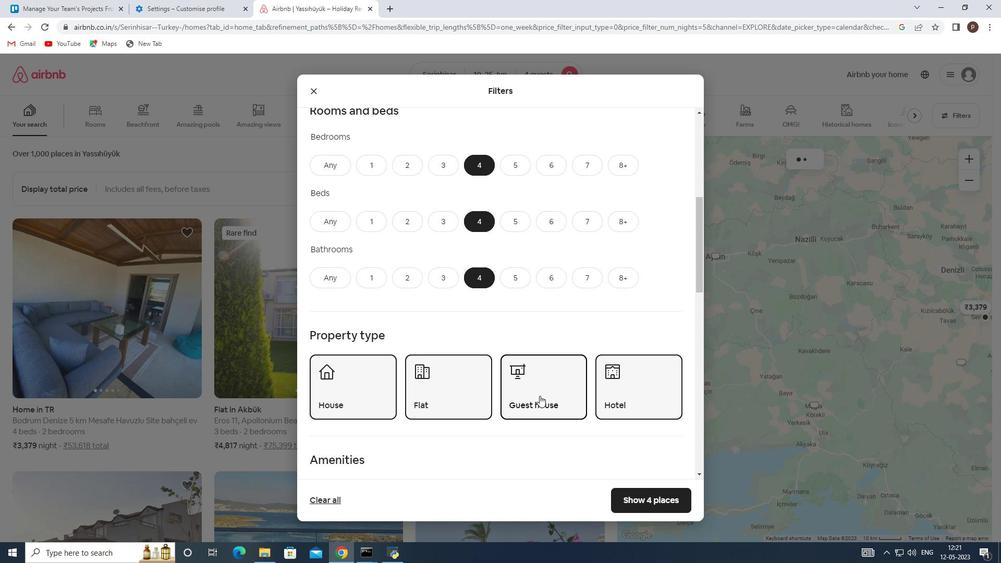 
Action: Mouse moved to (466, 381)
Screenshot: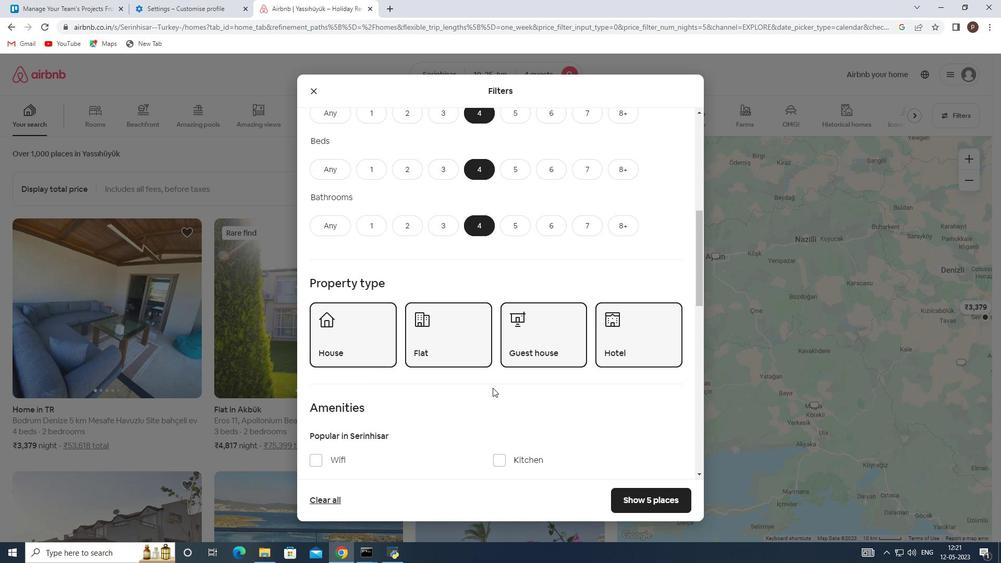 
Action: Mouse scrolled (466, 381) with delta (0, 0)
Screenshot: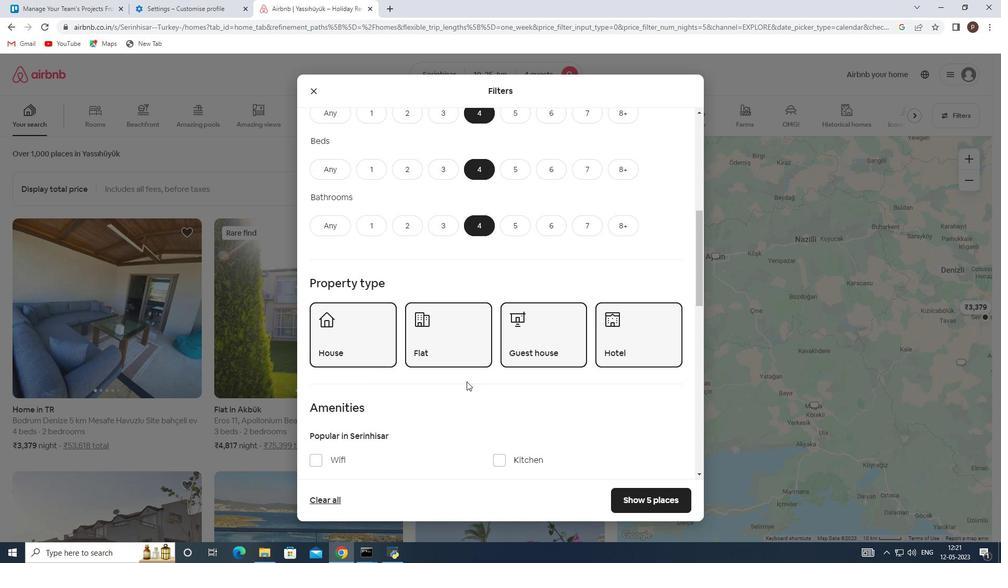 
Action: Mouse scrolled (466, 381) with delta (0, 0)
Screenshot: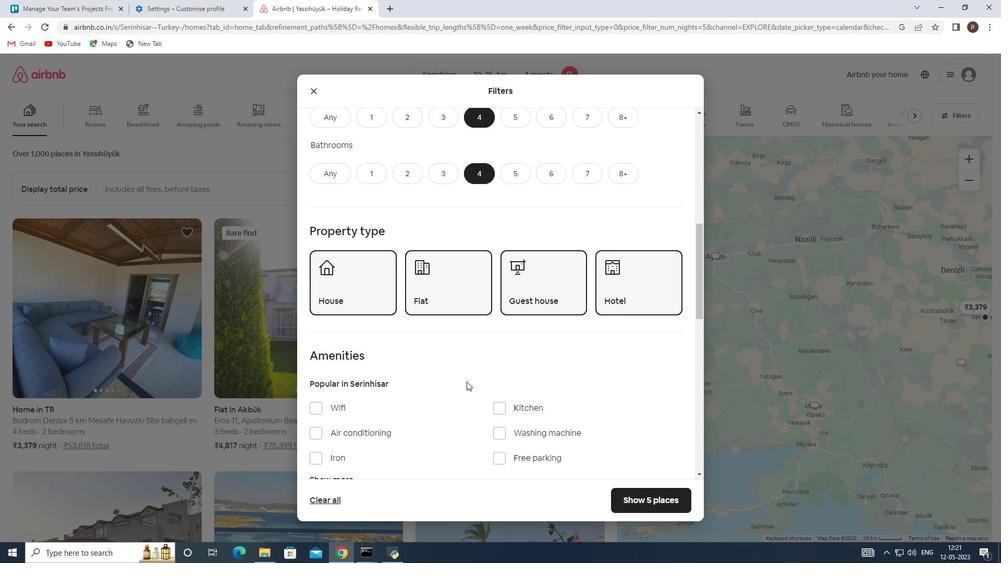 
Action: Mouse moved to (313, 354)
Screenshot: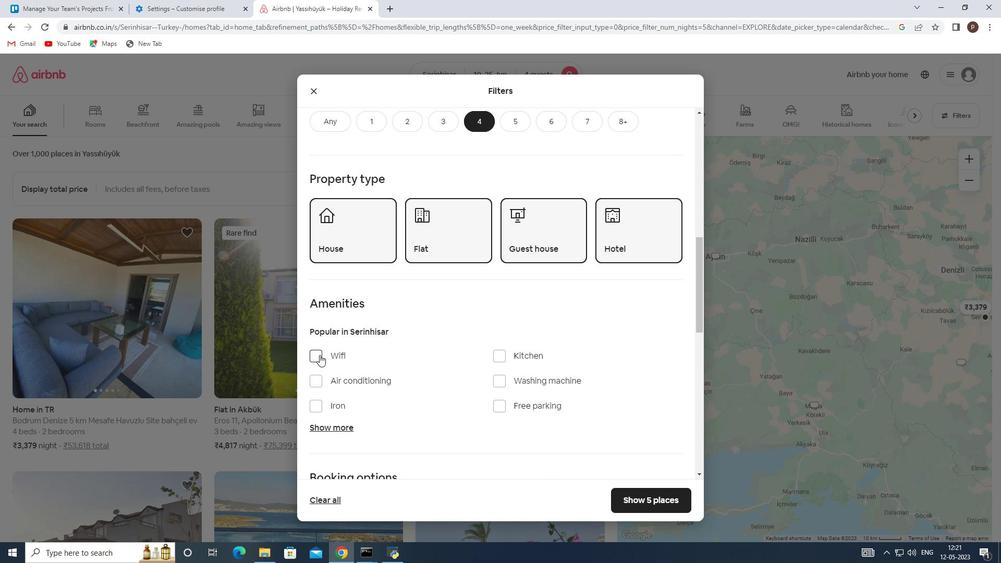 
Action: Mouse pressed left at (313, 354)
Screenshot: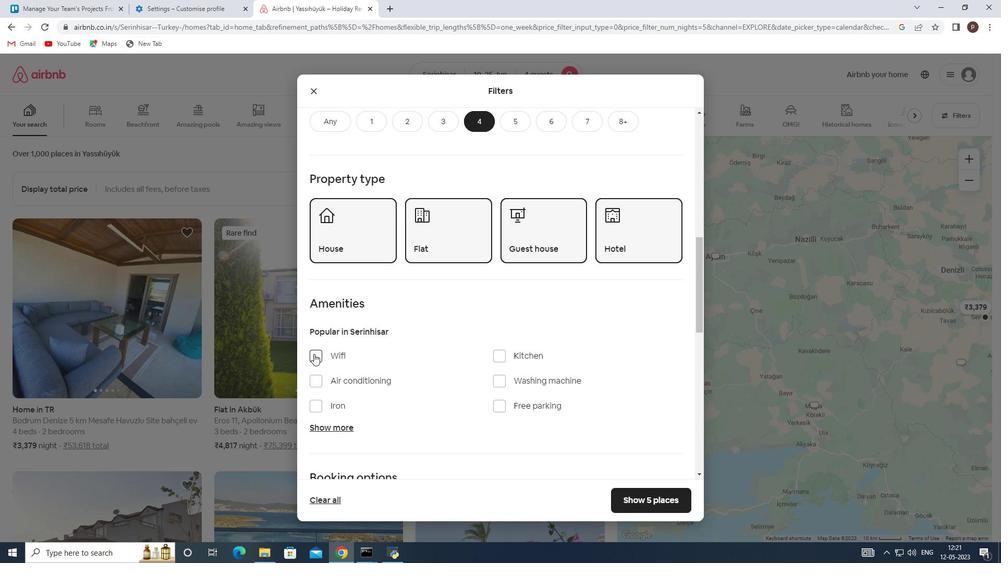 
Action: Mouse moved to (496, 406)
Screenshot: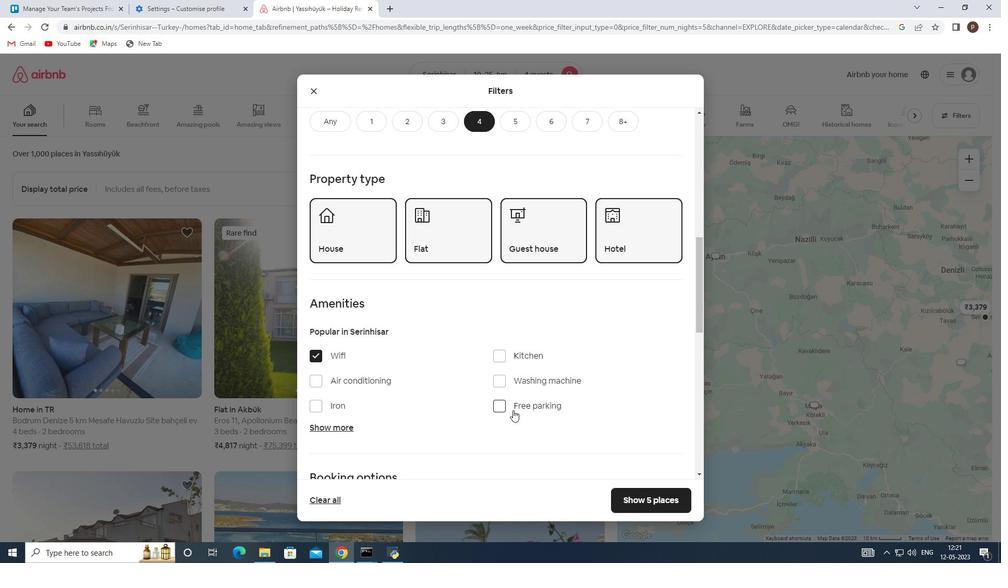
Action: Mouse pressed left at (496, 406)
Screenshot: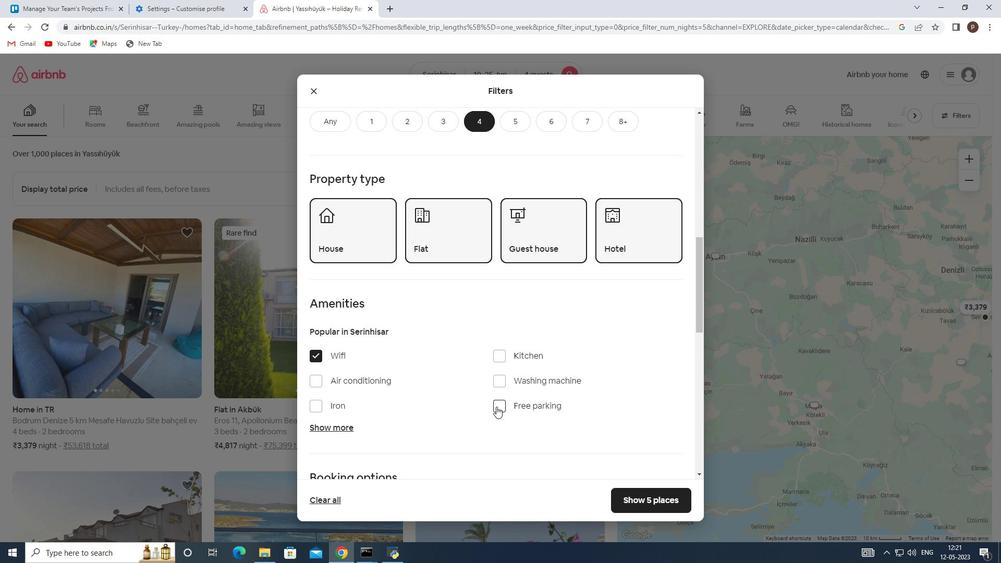 
Action: Mouse moved to (442, 414)
Screenshot: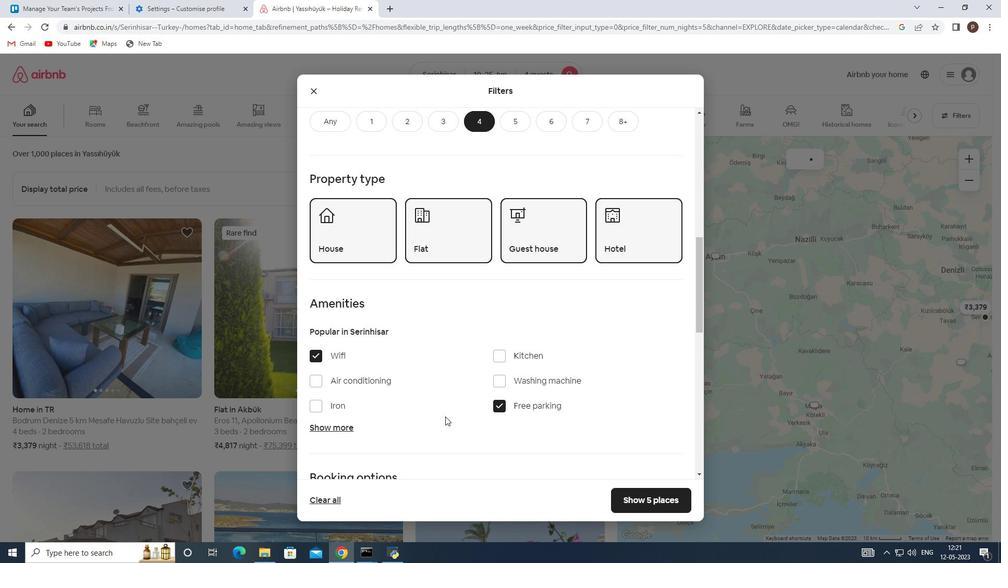 
Action: Mouse scrolled (442, 413) with delta (0, 0)
Screenshot: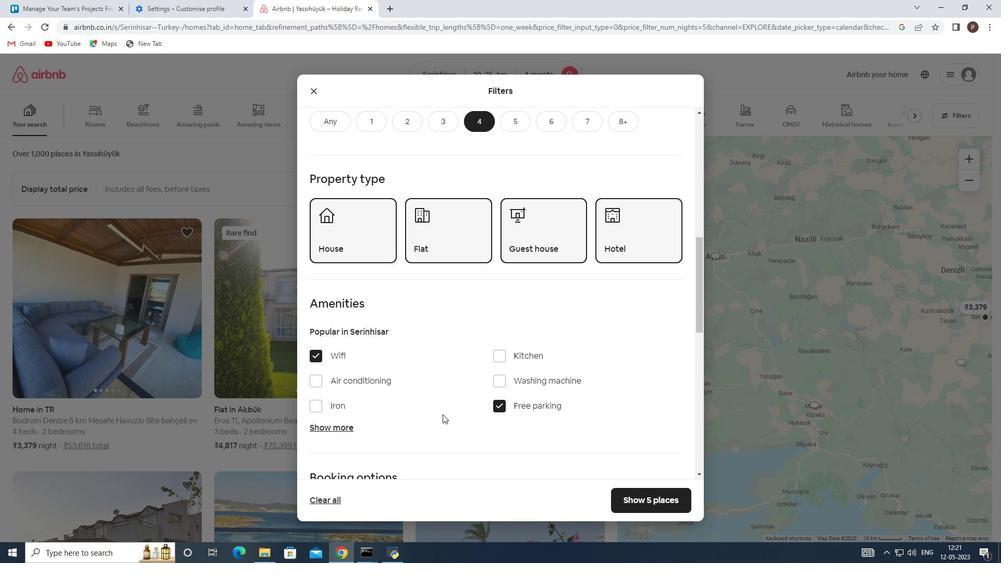 
Action: Mouse moved to (326, 372)
Screenshot: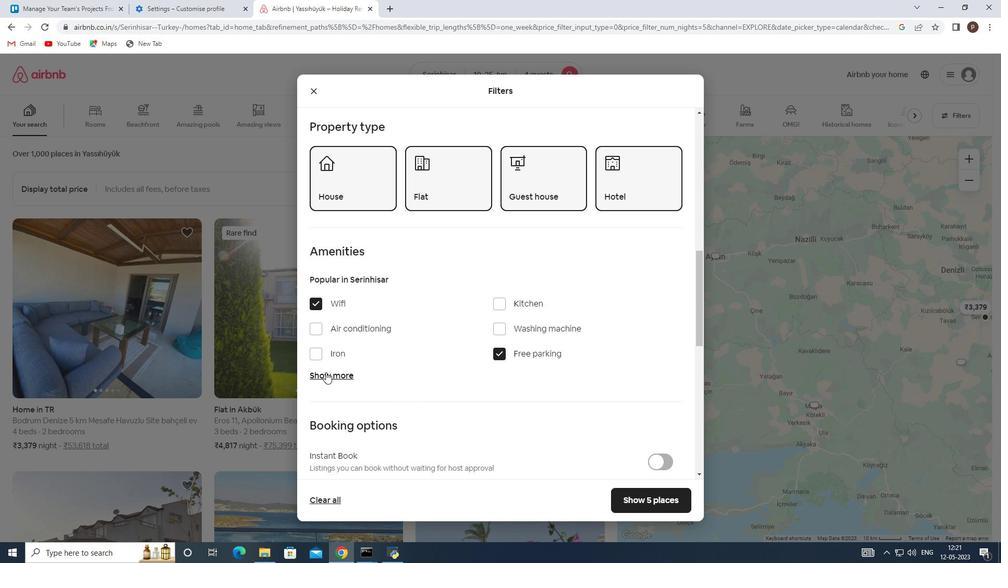 
Action: Mouse pressed left at (326, 372)
Screenshot: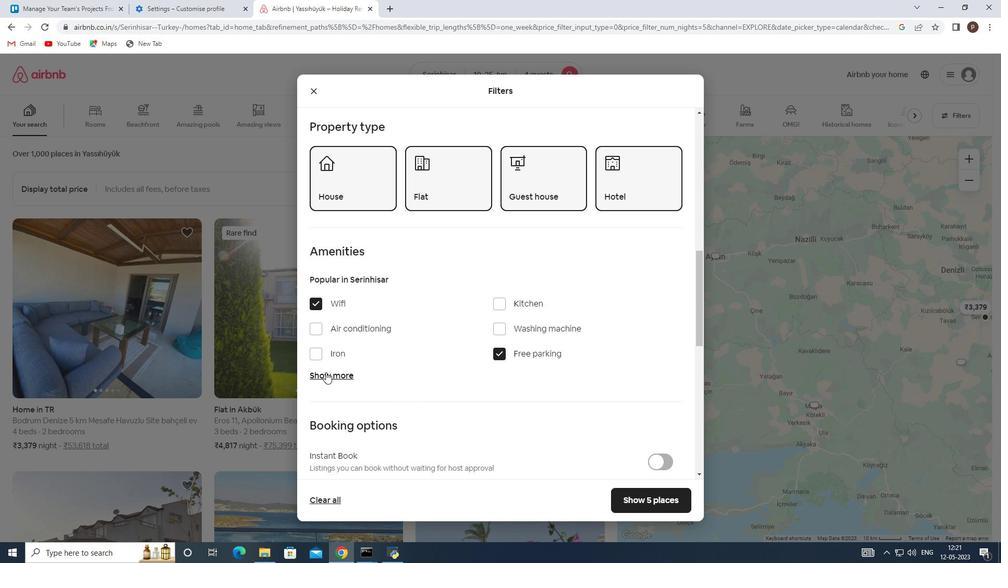 
Action: Mouse moved to (440, 417)
Screenshot: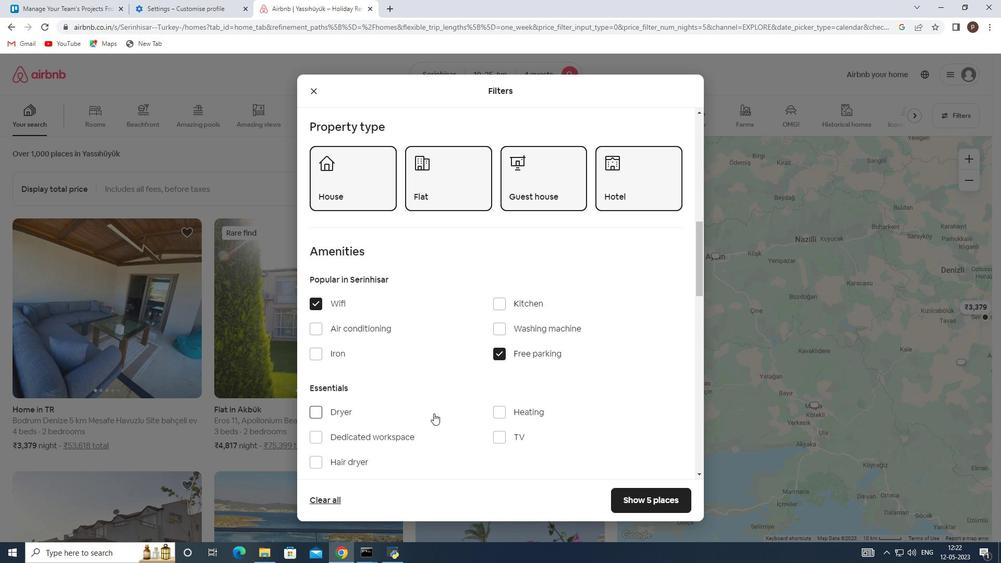
Action: Mouse scrolled (440, 416) with delta (0, 0)
Screenshot: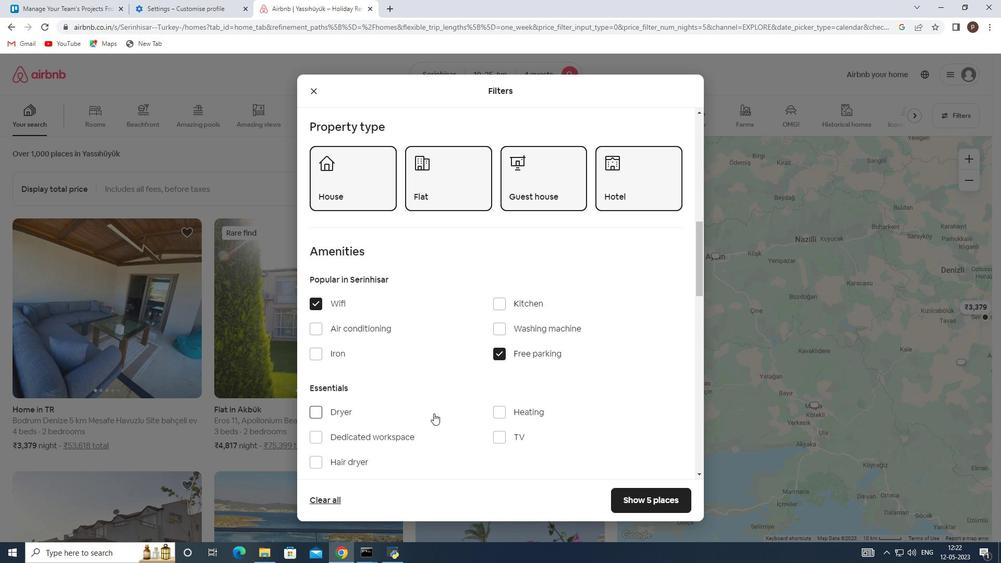 
Action: Mouse moved to (499, 383)
Screenshot: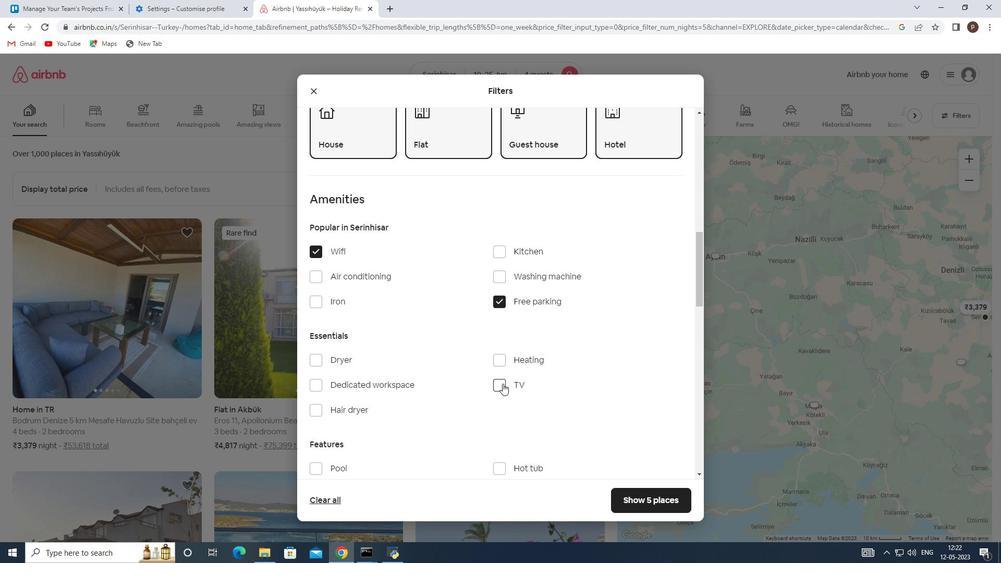 
Action: Mouse pressed left at (499, 383)
Screenshot: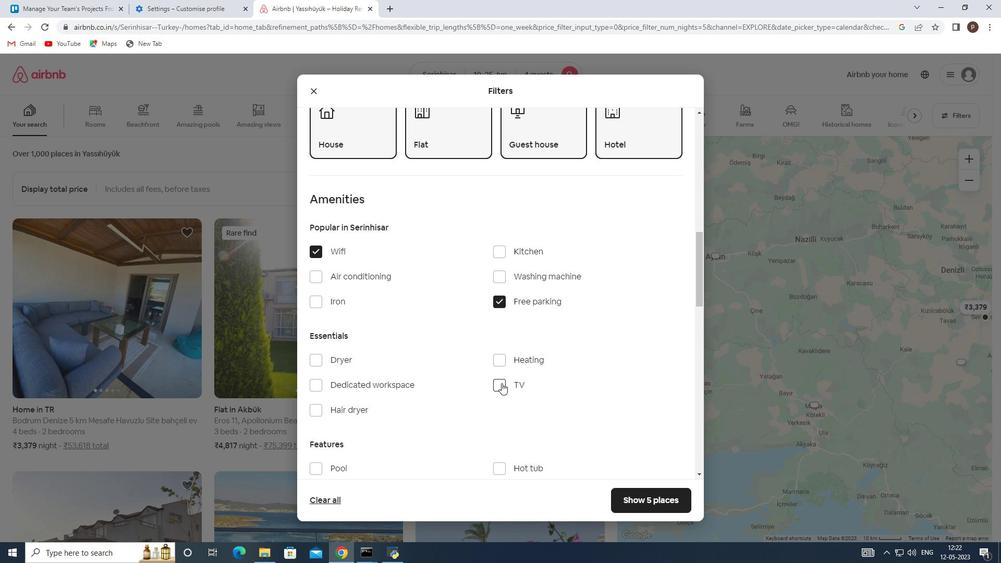 
Action: Mouse moved to (469, 386)
Screenshot: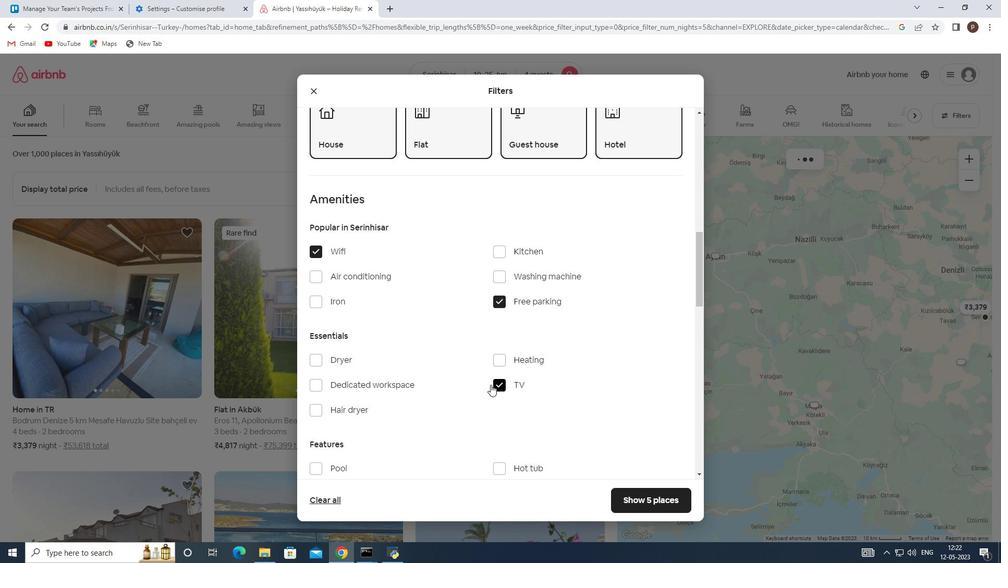 
Action: Mouse scrolled (469, 386) with delta (0, 0)
Screenshot: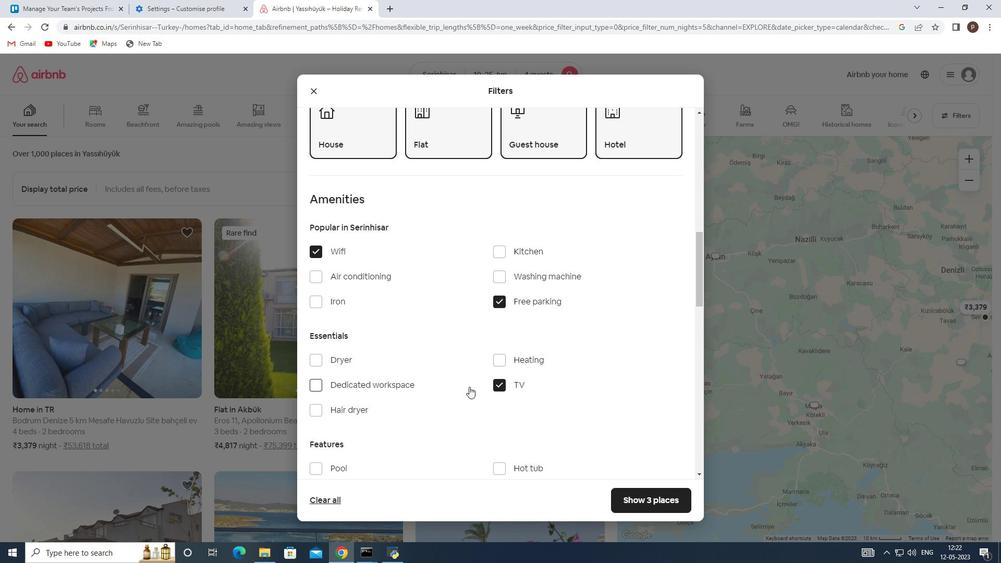 
Action: Mouse scrolled (469, 386) with delta (0, 0)
Screenshot: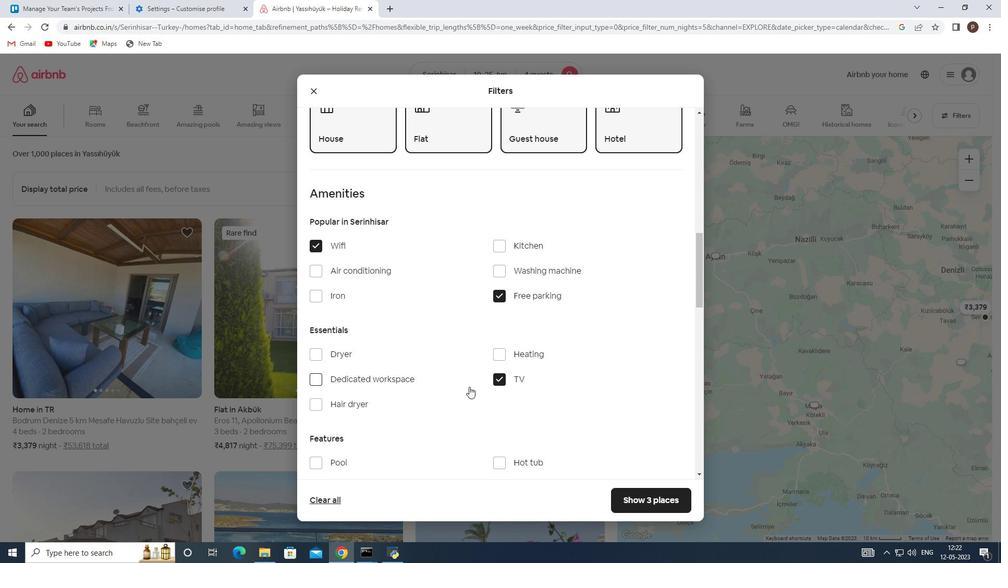 
Action: Mouse moved to (321, 415)
Screenshot: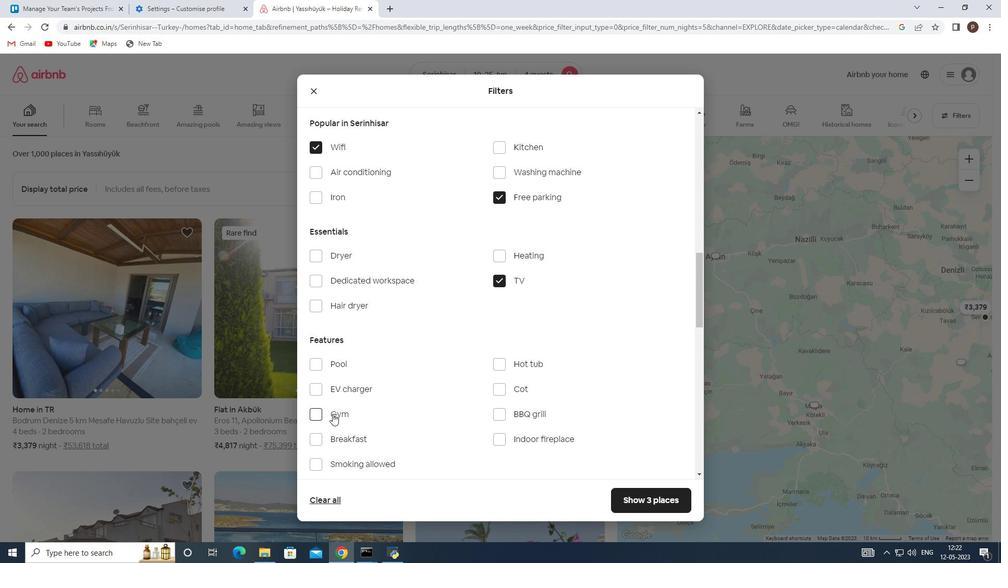 
Action: Mouse pressed left at (321, 415)
Screenshot: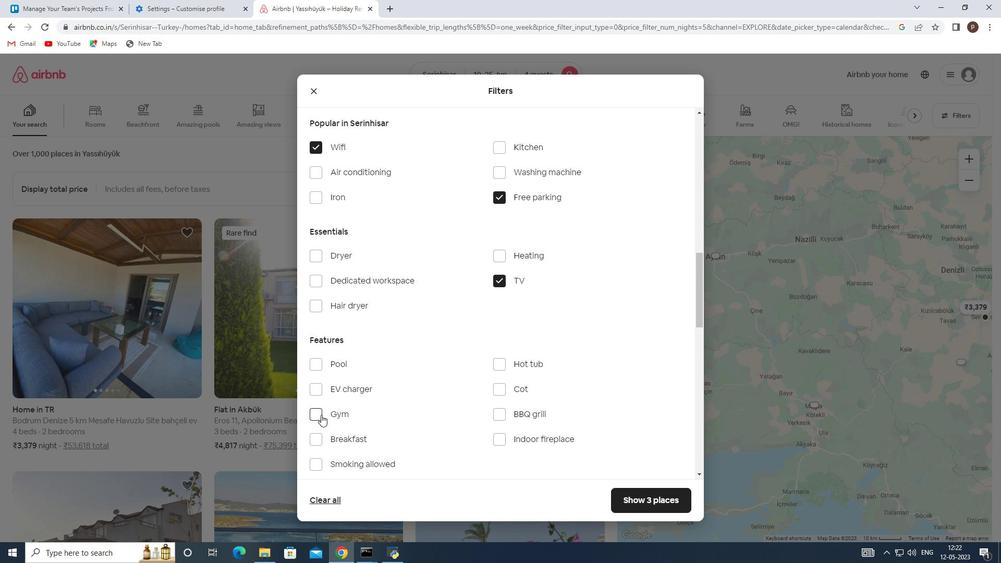 
Action: Mouse moved to (314, 446)
Screenshot: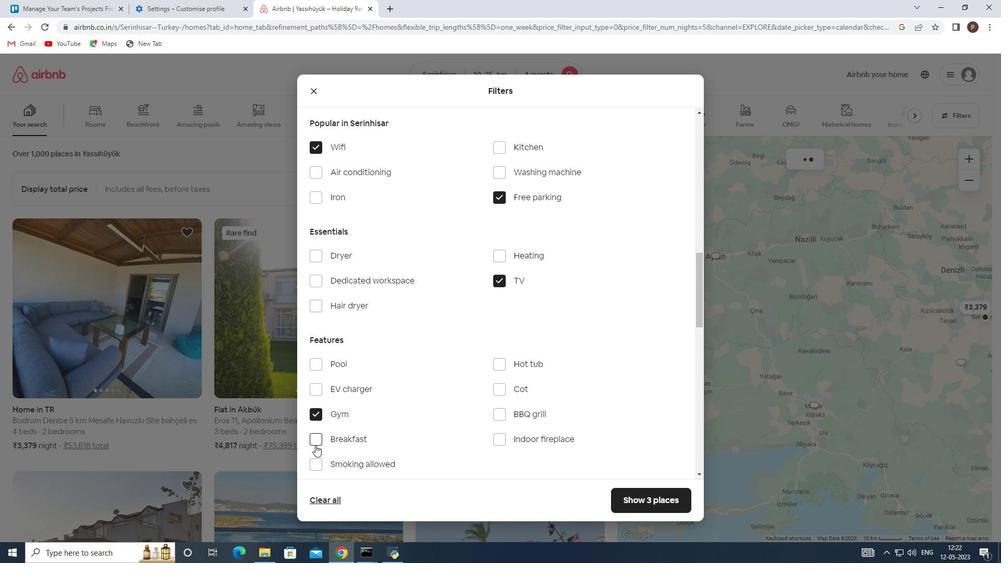 
Action: Mouse pressed left at (314, 446)
Screenshot: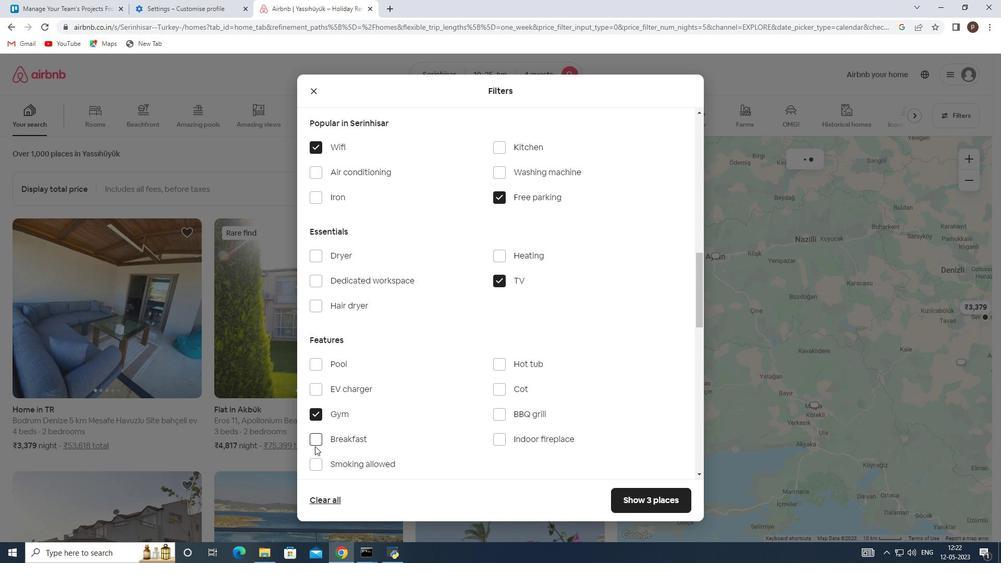 
Action: Mouse moved to (317, 442)
Screenshot: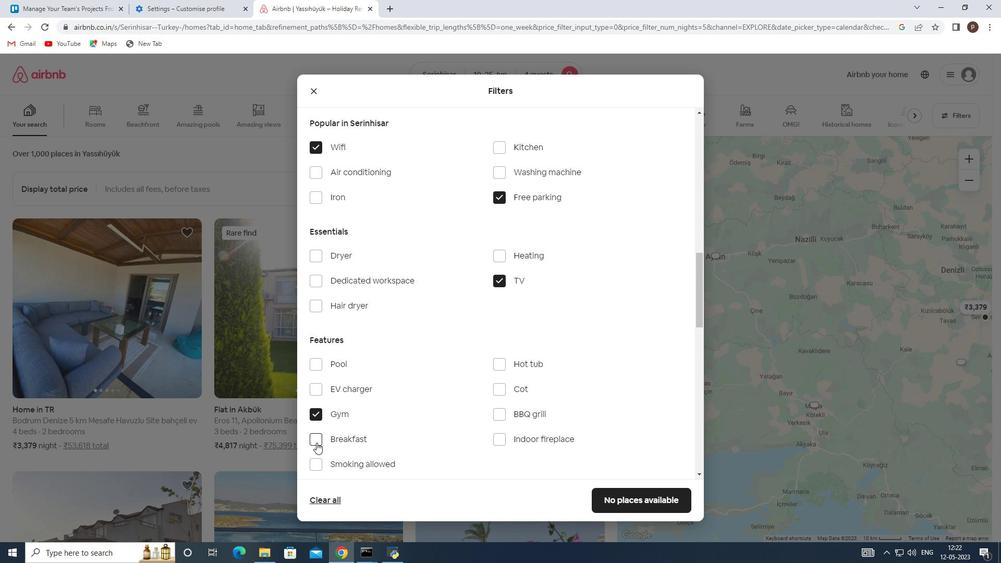 
Action: Mouse pressed left at (317, 442)
Screenshot: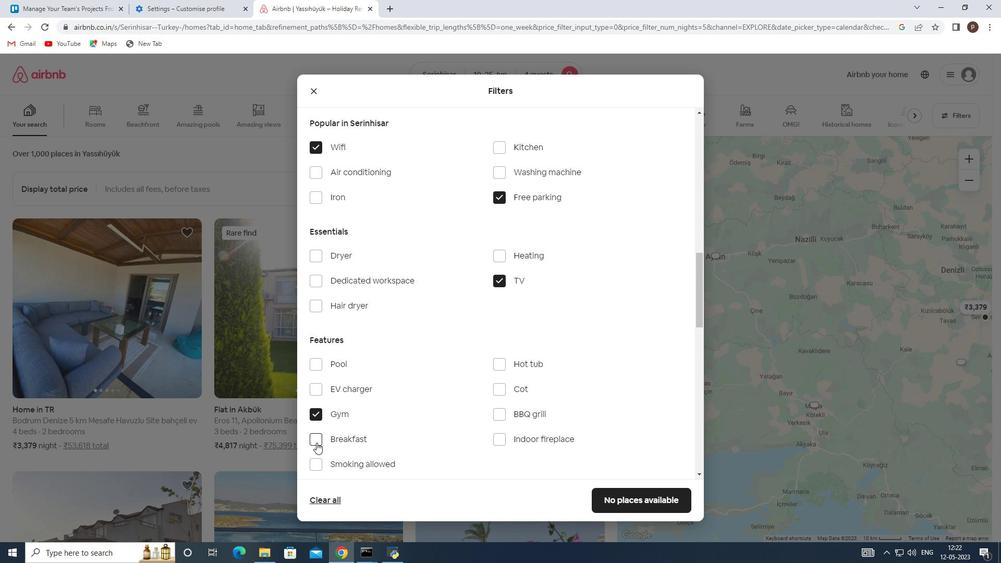 
Action: Mouse moved to (457, 421)
Screenshot: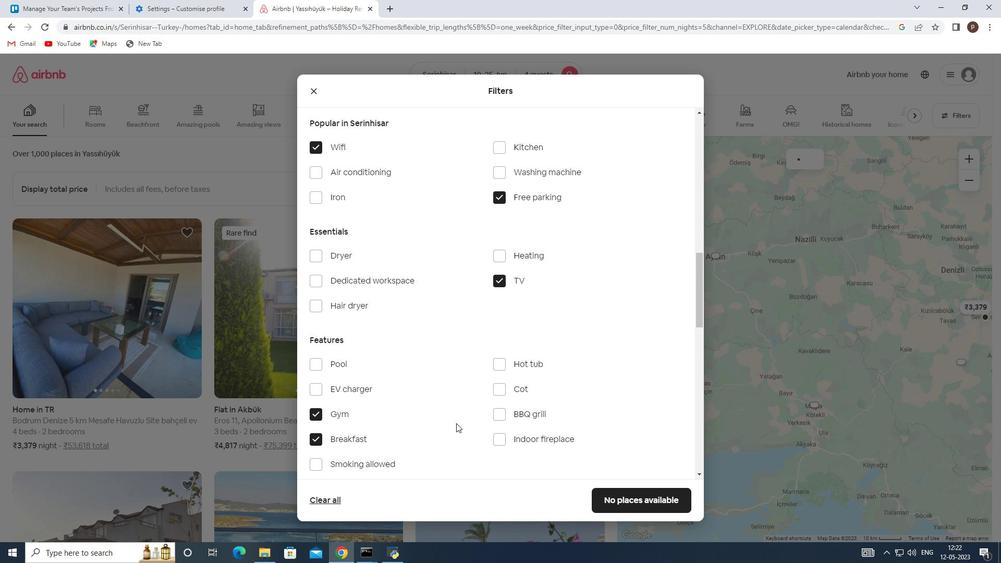 
Action: Mouse scrolled (457, 421) with delta (0, 0)
Screenshot: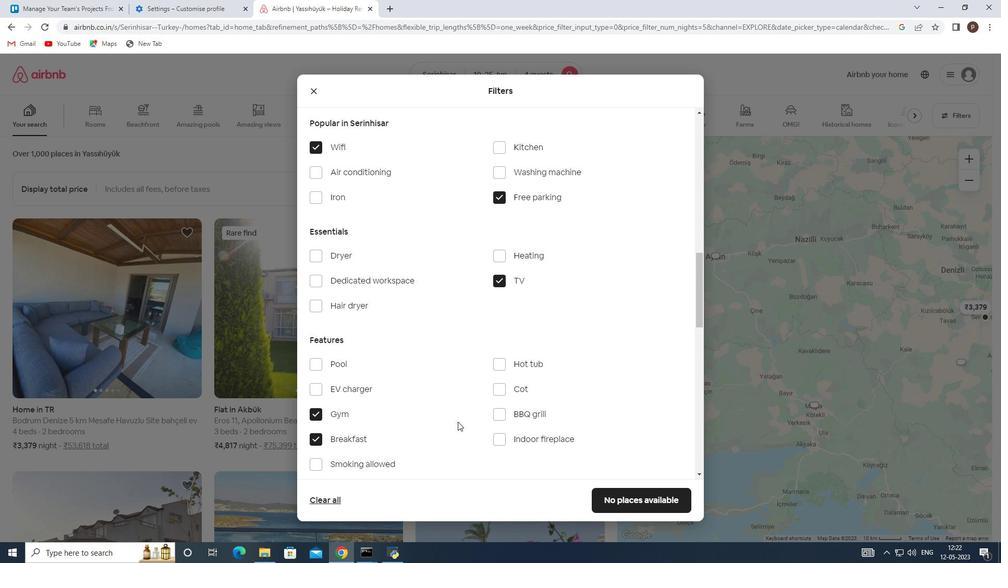 
Action: Mouse moved to (469, 398)
Screenshot: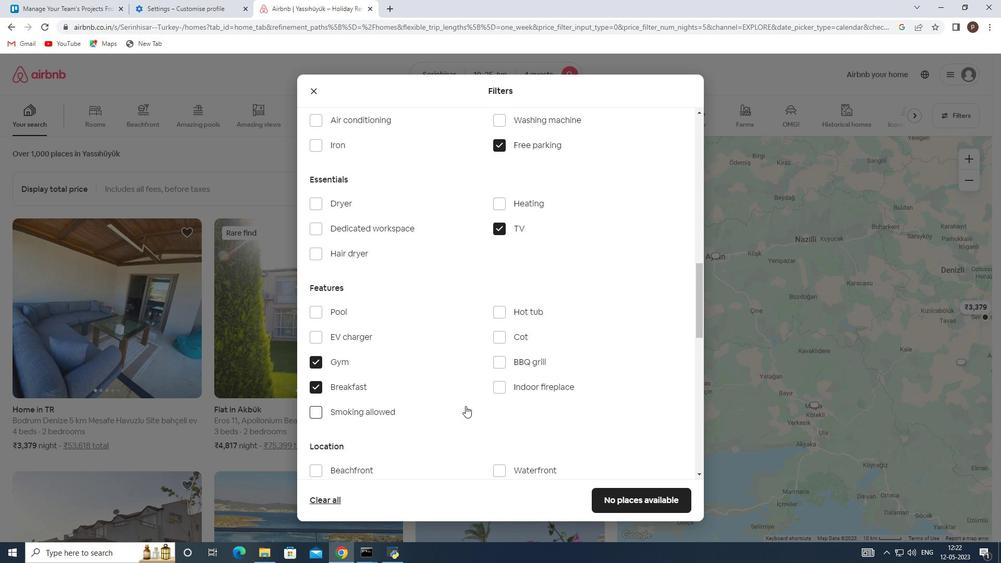 
Action: Mouse scrolled (469, 397) with delta (0, 0)
Screenshot: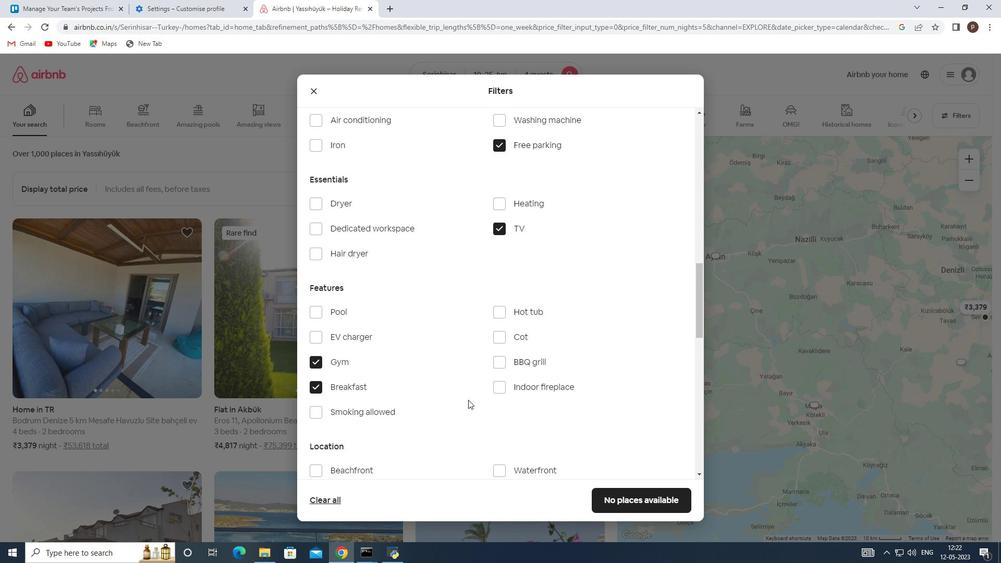 
Action: Mouse scrolled (469, 397) with delta (0, 0)
Screenshot: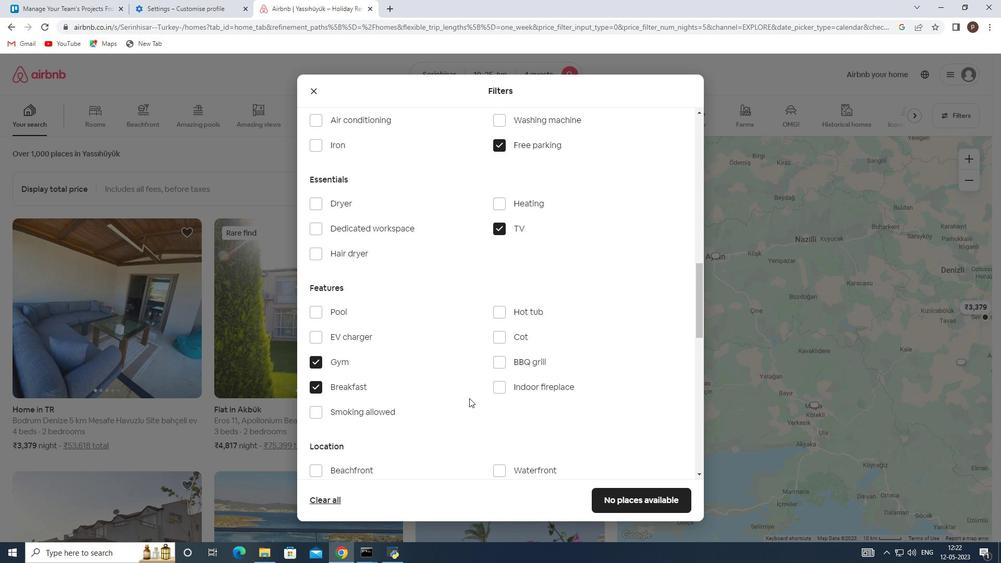 
Action: Mouse scrolled (469, 397) with delta (0, 0)
Screenshot: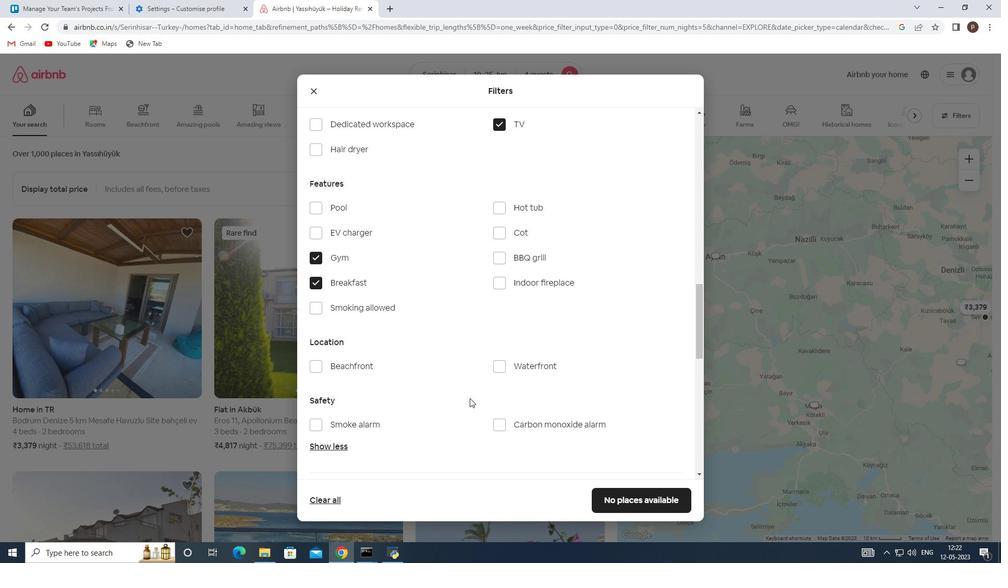 
Action: Mouse scrolled (469, 397) with delta (0, 0)
Screenshot: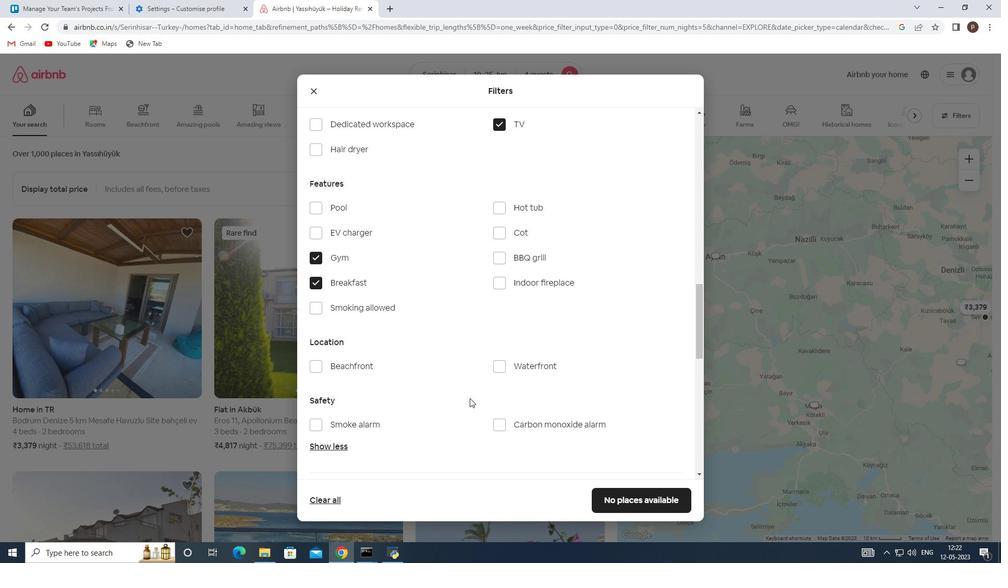
Action: Mouse scrolled (469, 397) with delta (0, 0)
Screenshot: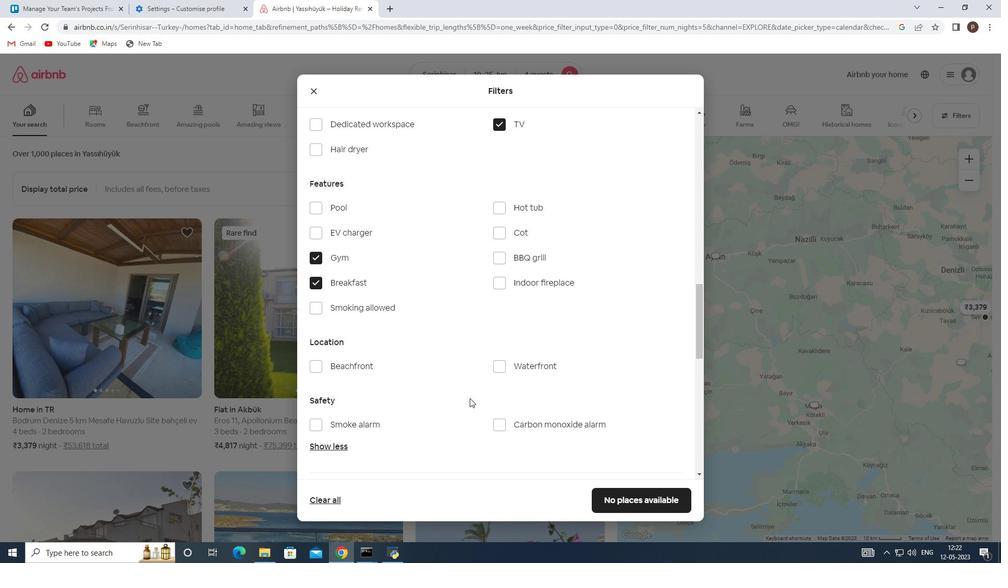 
Action: Mouse moved to (652, 403)
Screenshot: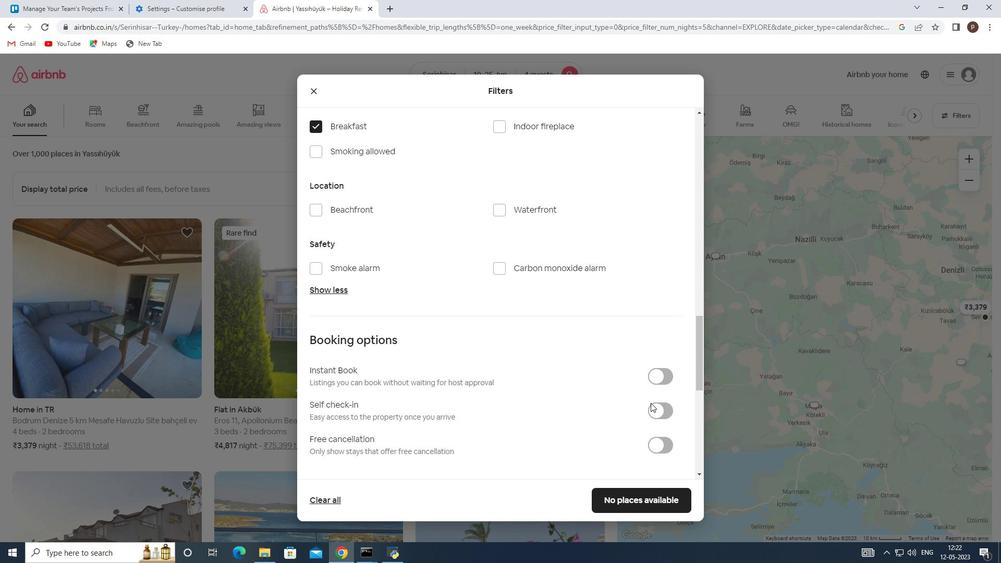 
Action: Mouse pressed left at (652, 403)
Screenshot: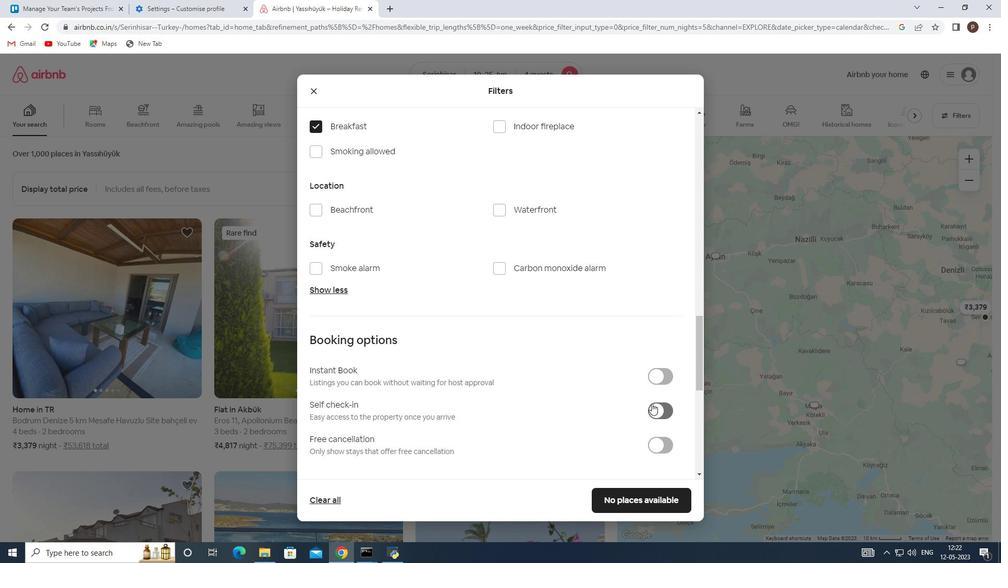 
Action: Mouse moved to (566, 411)
Screenshot: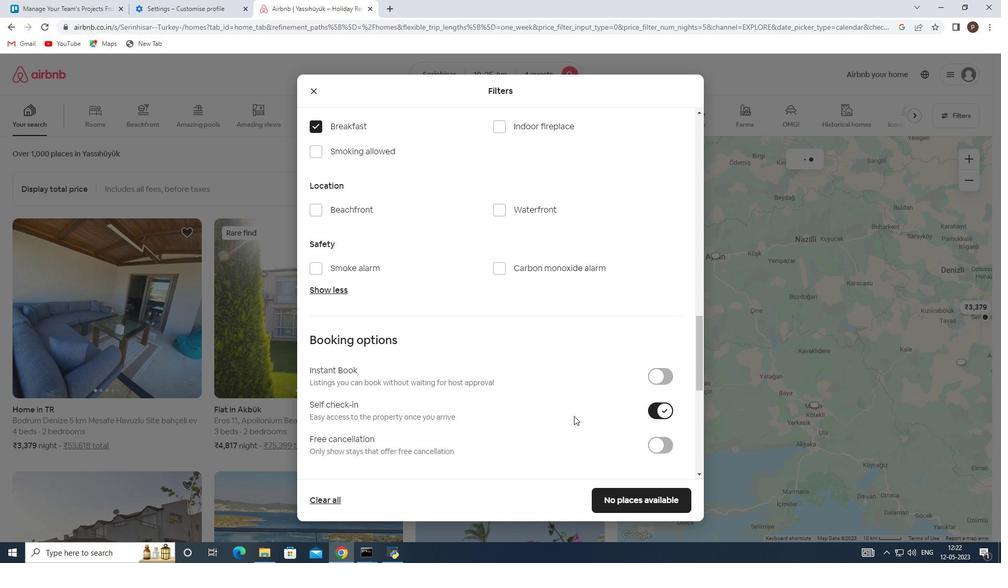 
Action: Mouse scrolled (566, 411) with delta (0, 0)
Screenshot: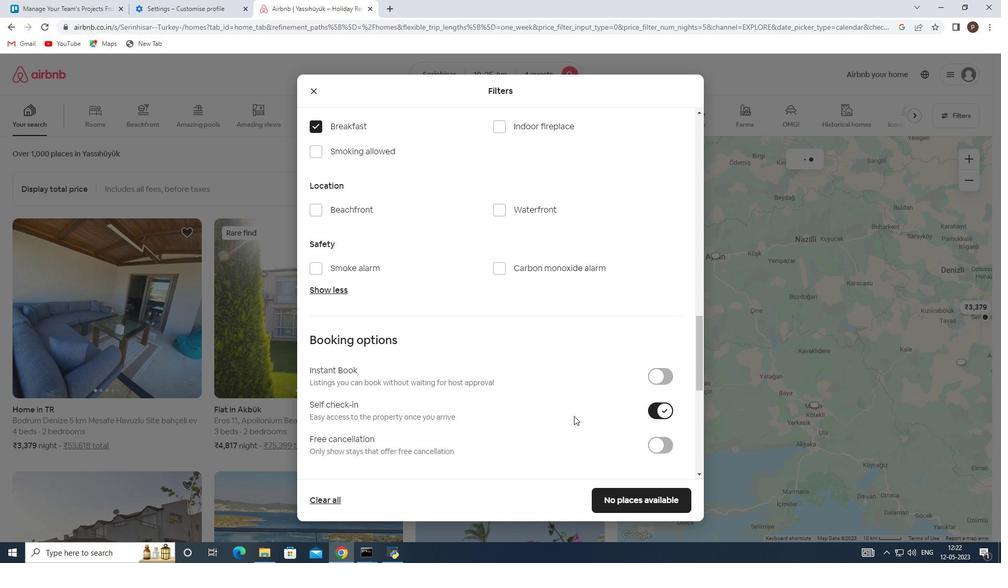 
Action: Mouse scrolled (566, 411) with delta (0, 0)
Screenshot: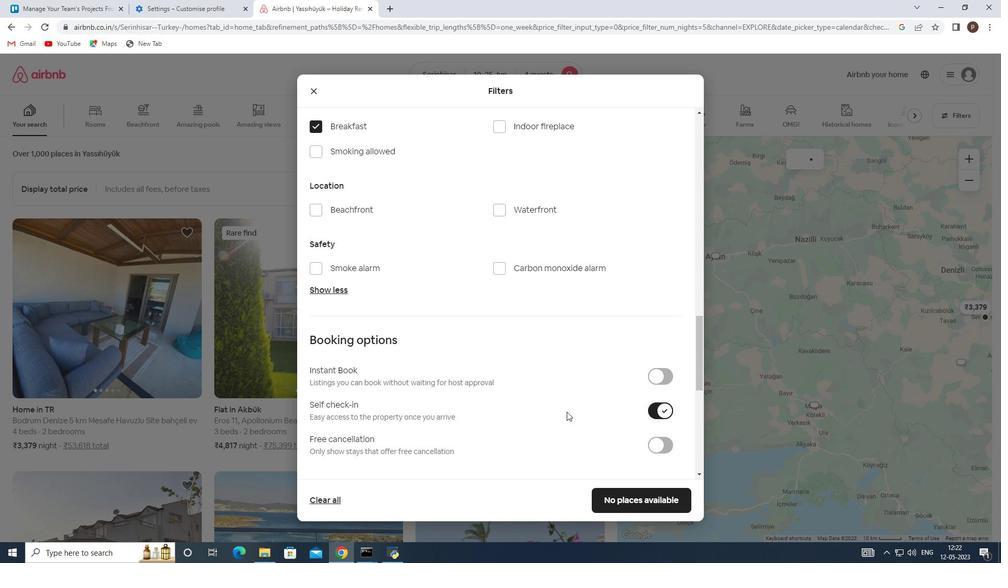 
Action: Mouse scrolled (566, 411) with delta (0, 0)
Screenshot: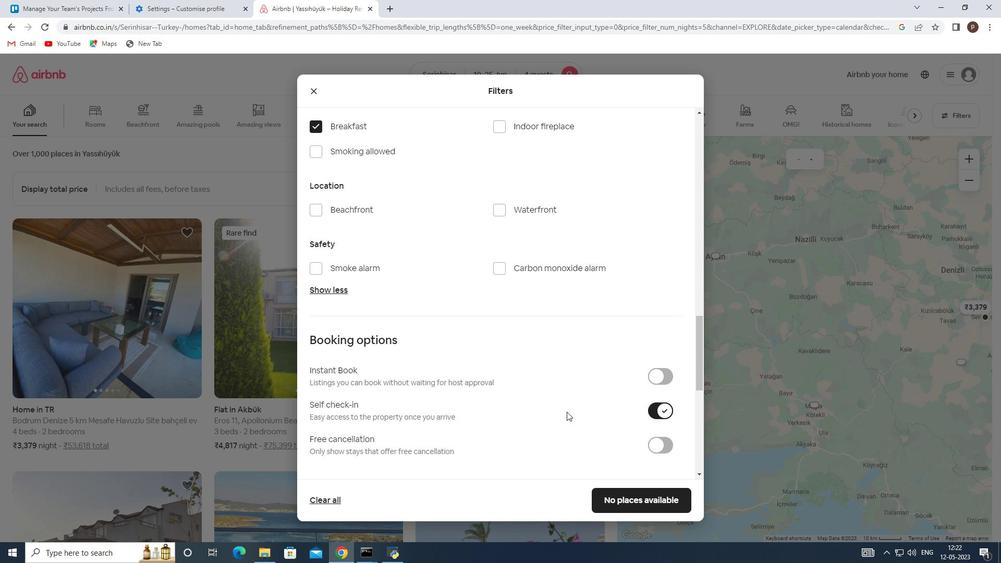 
Action: Mouse moved to (534, 394)
Screenshot: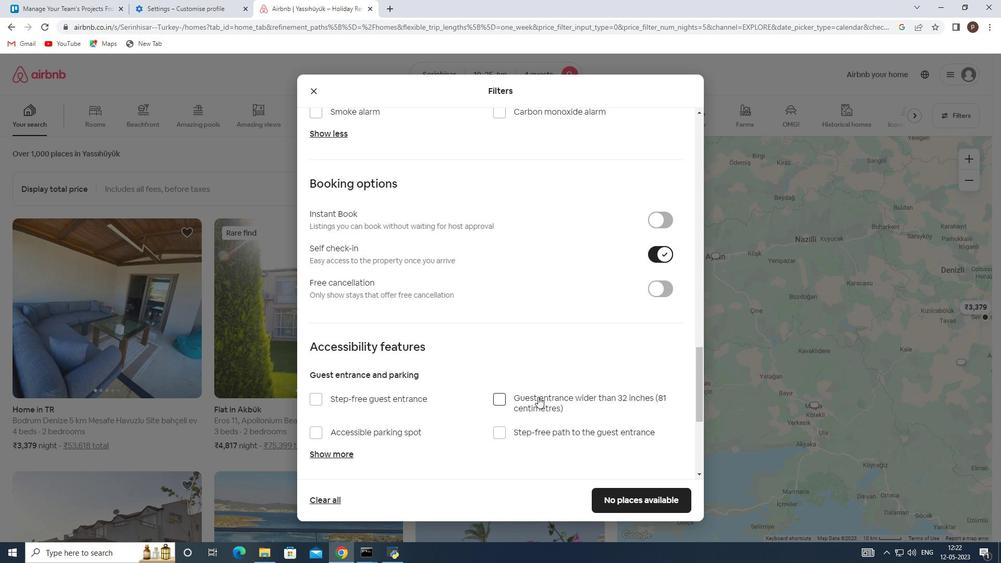 
Action: Mouse scrolled (534, 394) with delta (0, 0)
Screenshot: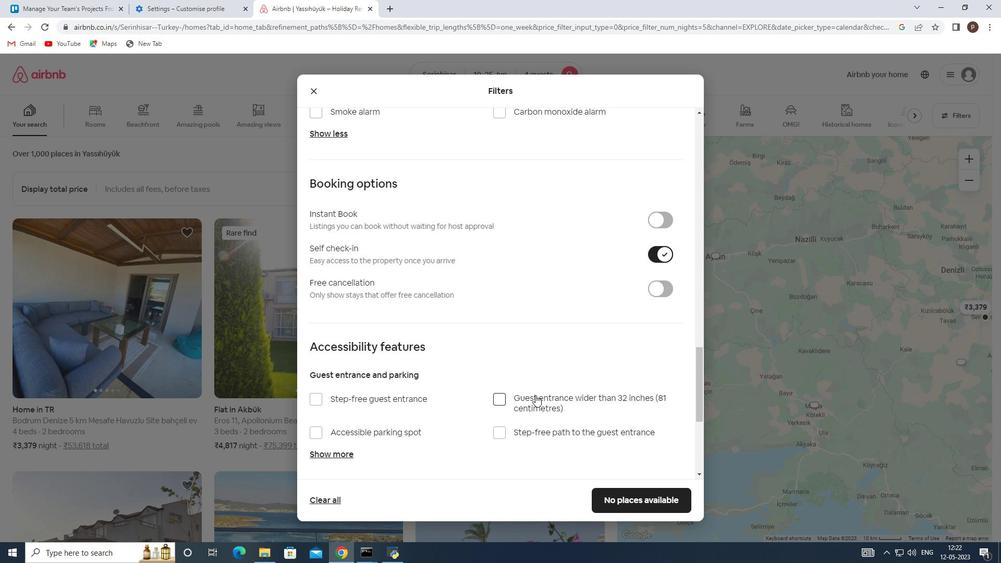 
Action: Mouse scrolled (534, 394) with delta (0, 0)
Screenshot: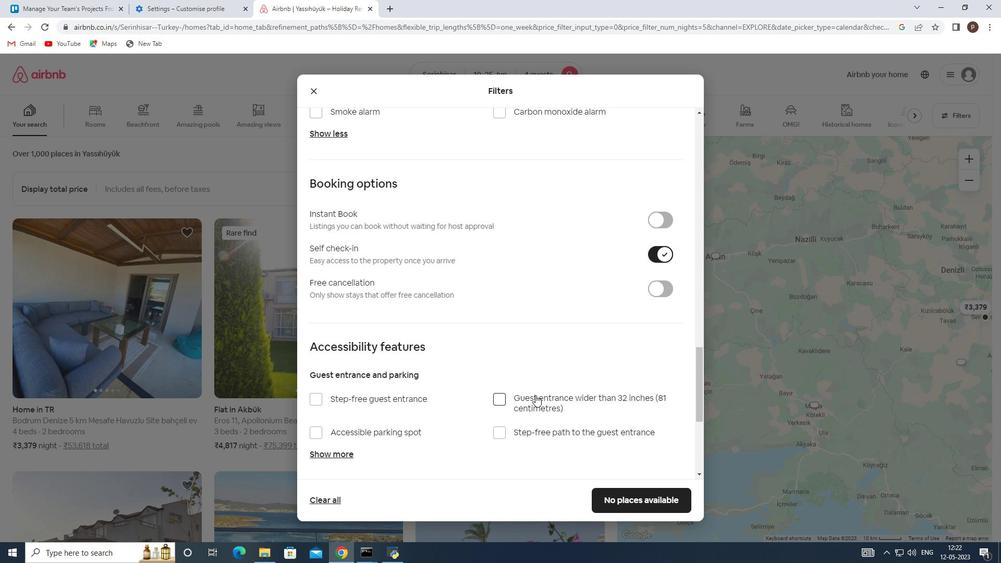 
Action: Mouse scrolled (534, 394) with delta (0, 0)
Screenshot: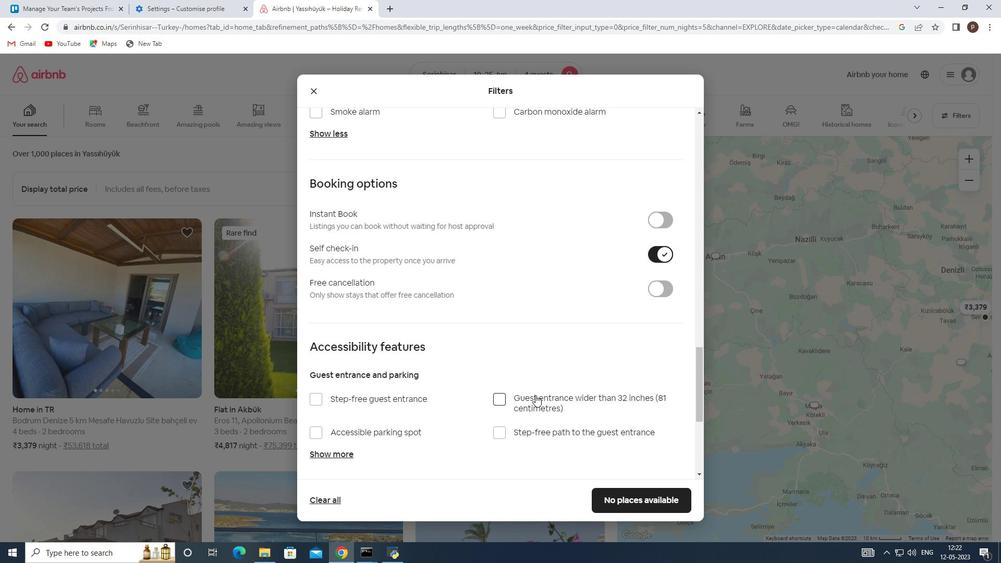 
Action: Mouse scrolled (534, 394) with delta (0, 0)
Screenshot: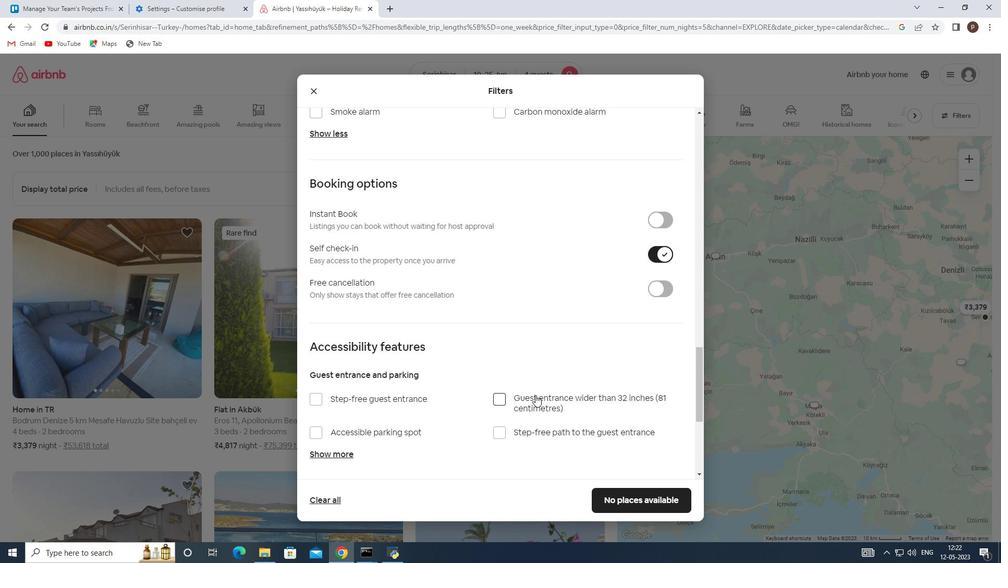 
Action: Mouse scrolled (534, 394) with delta (0, 0)
Screenshot: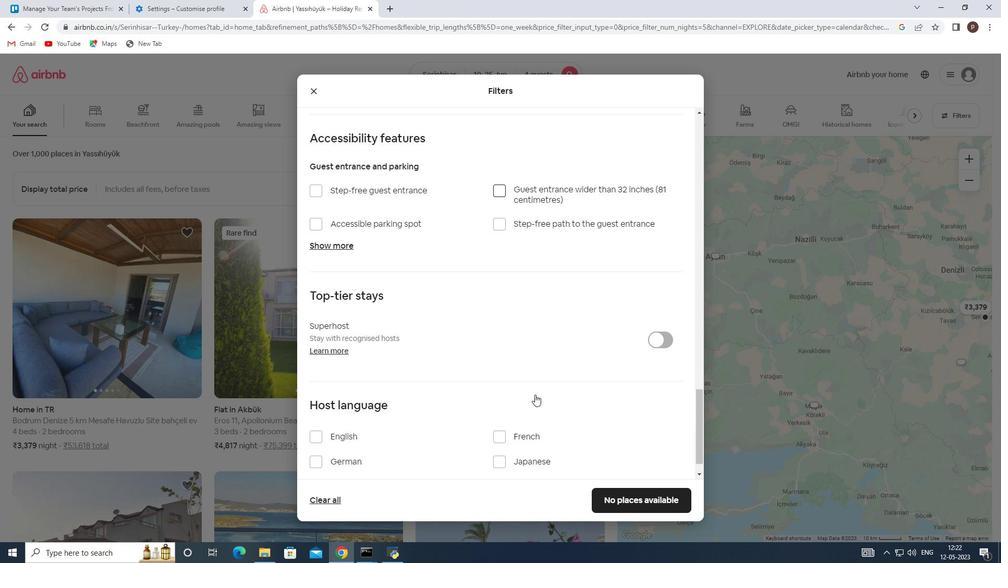 
Action: Mouse moved to (318, 409)
Screenshot: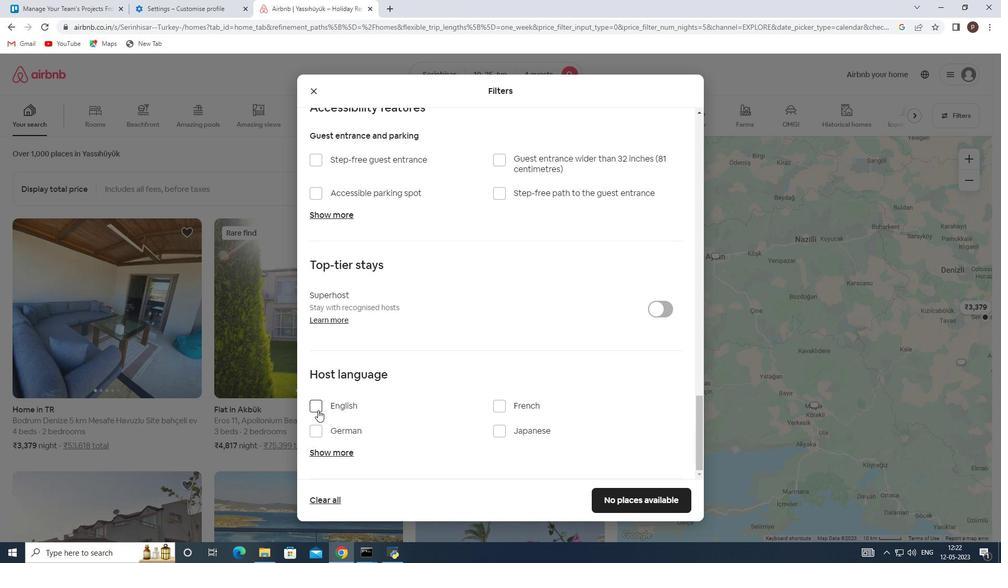 
Action: Mouse pressed left at (318, 409)
Screenshot: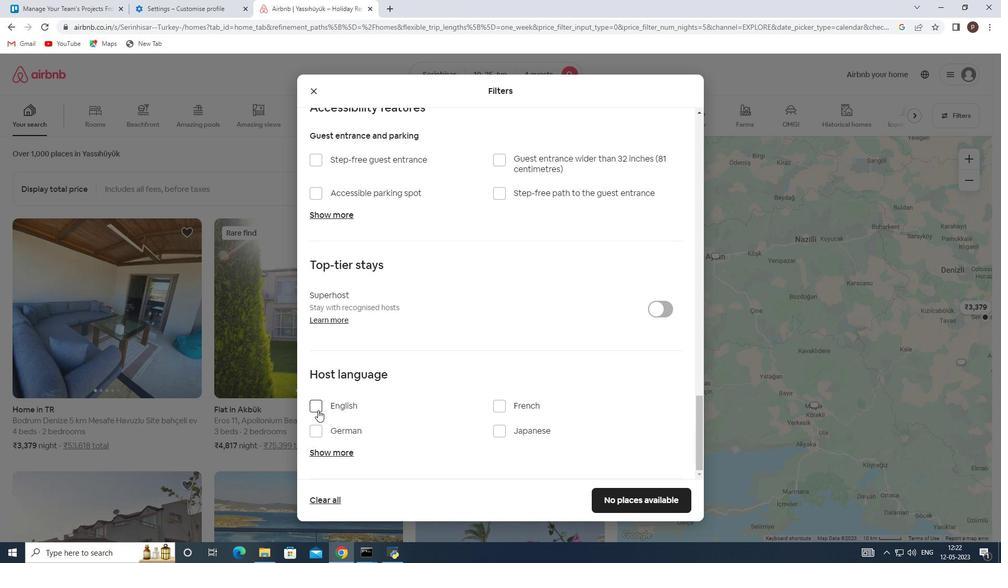 
Action: Mouse moved to (641, 498)
Screenshot: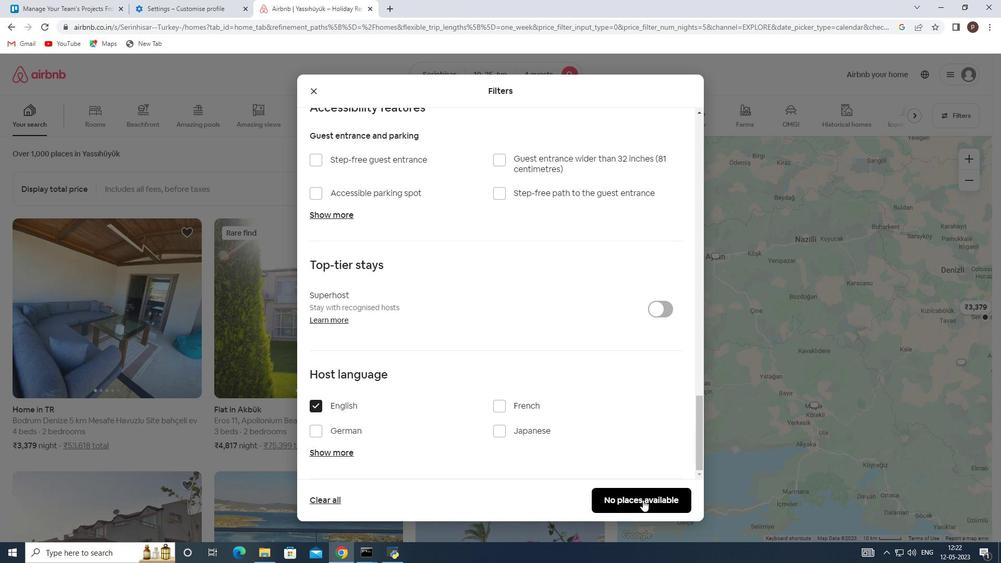 
Action: Mouse pressed left at (641, 498)
Screenshot: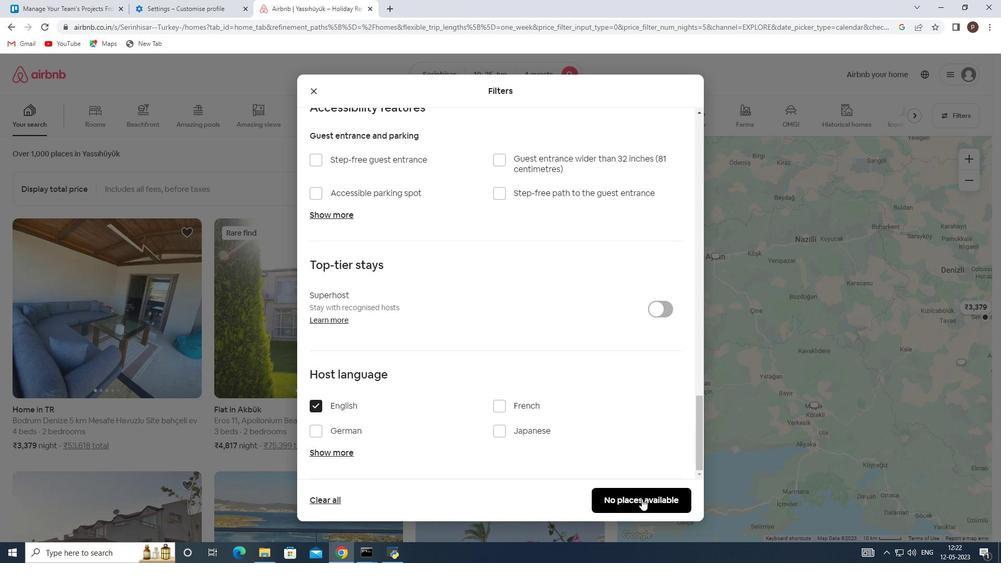 
Action: Mouse moved to (641, 498)
Screenshot: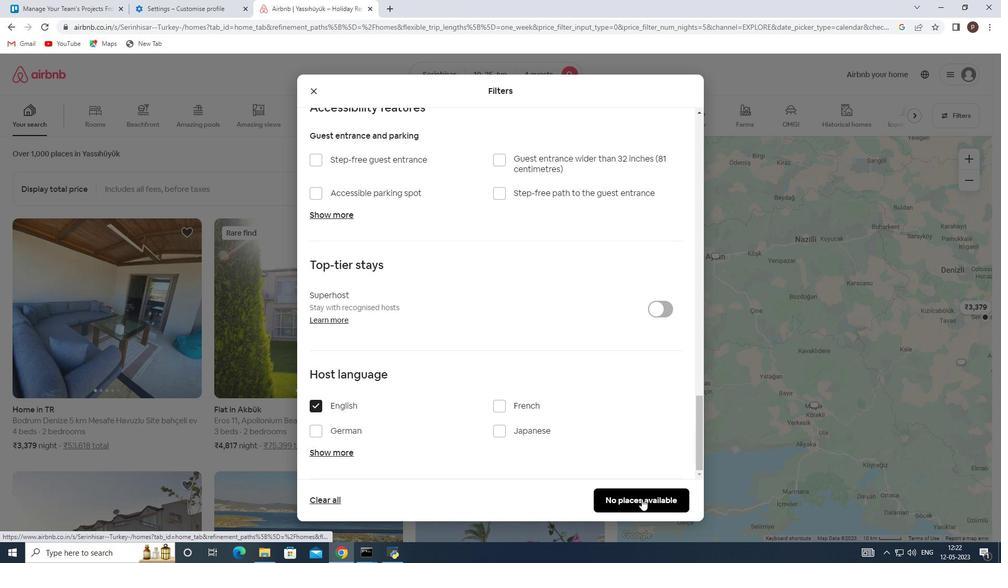 
